 Task: Create a due date automation trigger when advanced on, 2 days before a card is due add fields without custom field "Resume" set to a number lower or equal to 1 and greater or equal to 10 at 11:00 AM.
Action: Mouse moved to (936, 283)
Screenshot: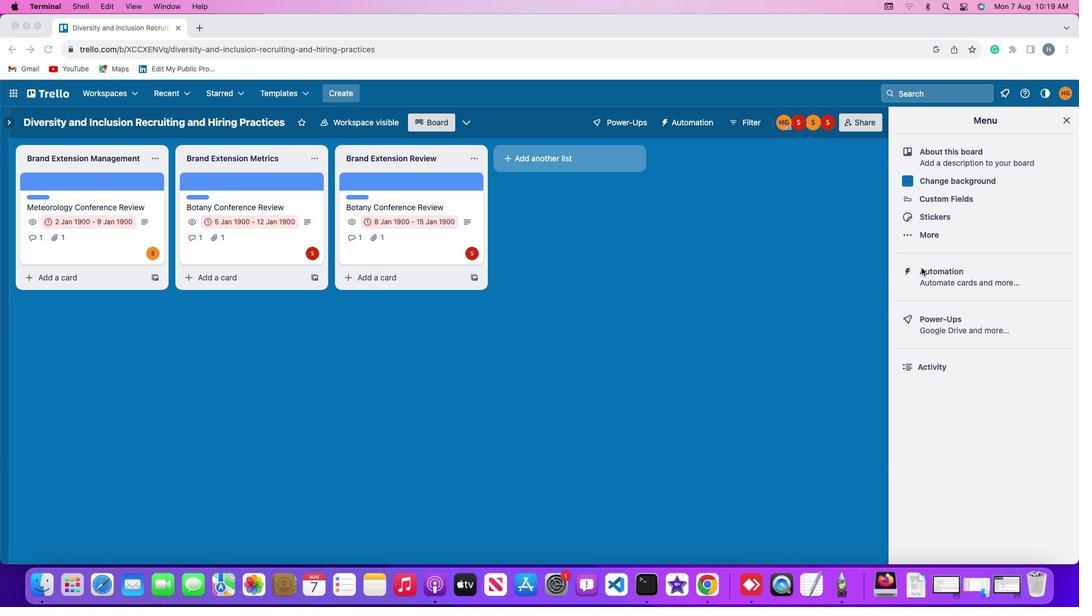 
Action: Mouse pressed left at (936, 283)
Screenshot: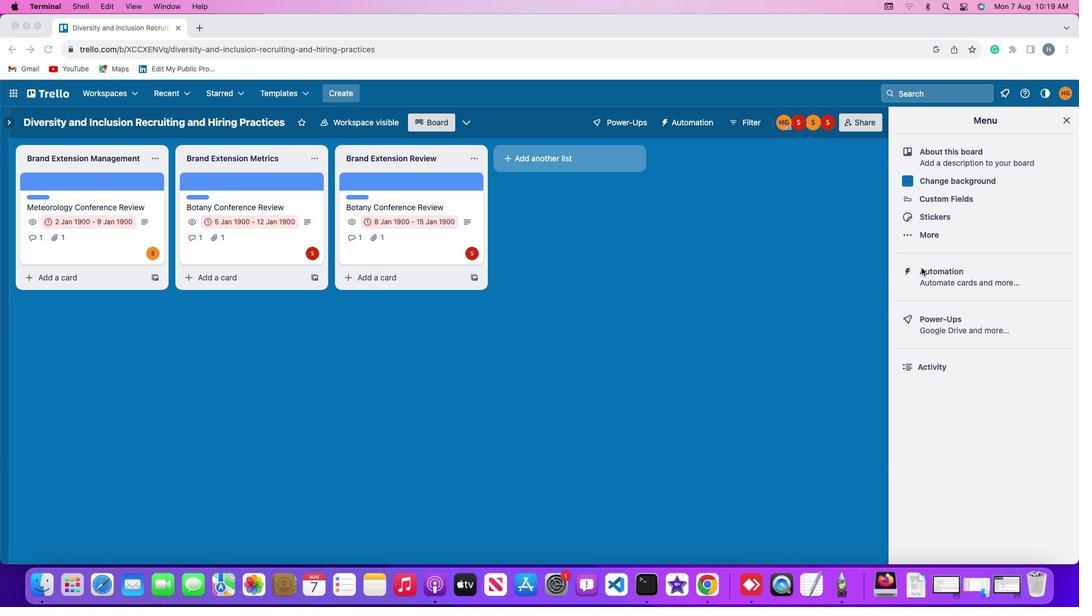 
Action: Mouse pressed left at (936, 283)
Screenshot: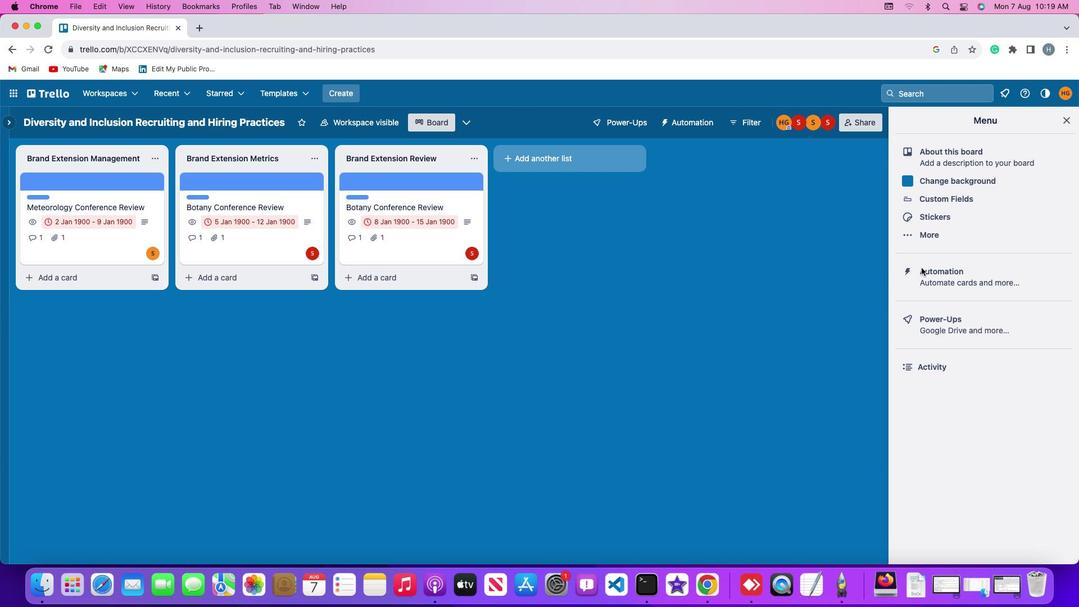 
Action: Mouse moved to (82, 283)
Screenshot: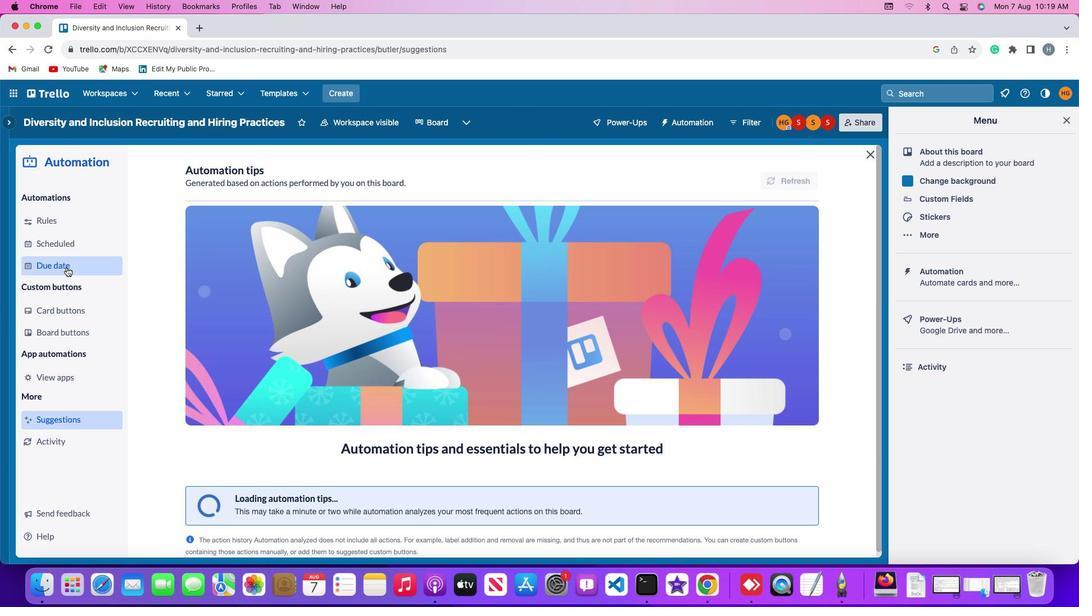 
Action: Mouse pressed left at (82, 283)
Screenshot: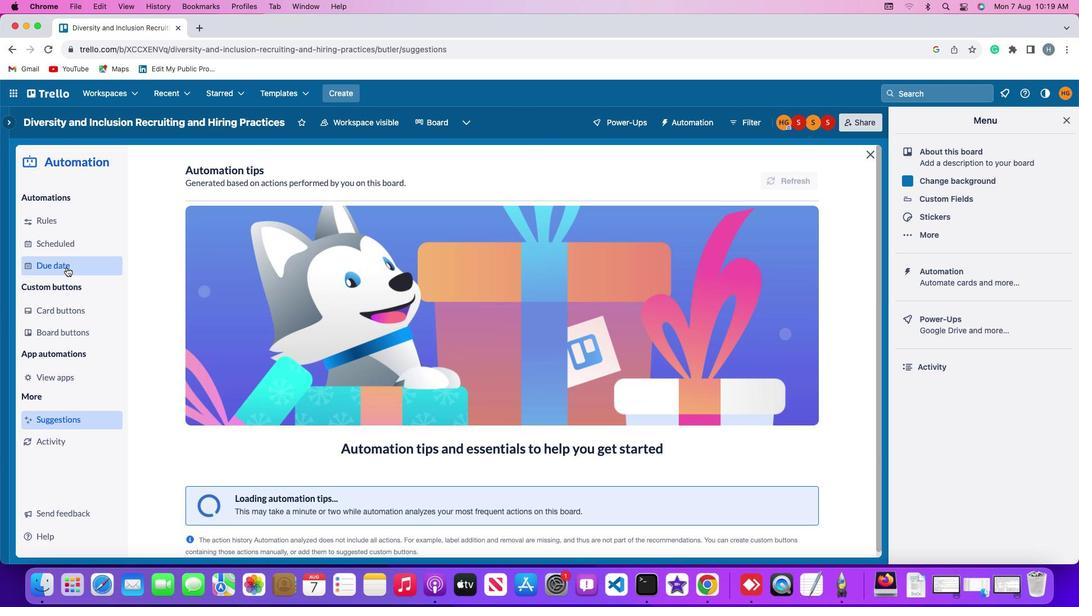
Action: Mouse moved to (767, 189)
Screenshot: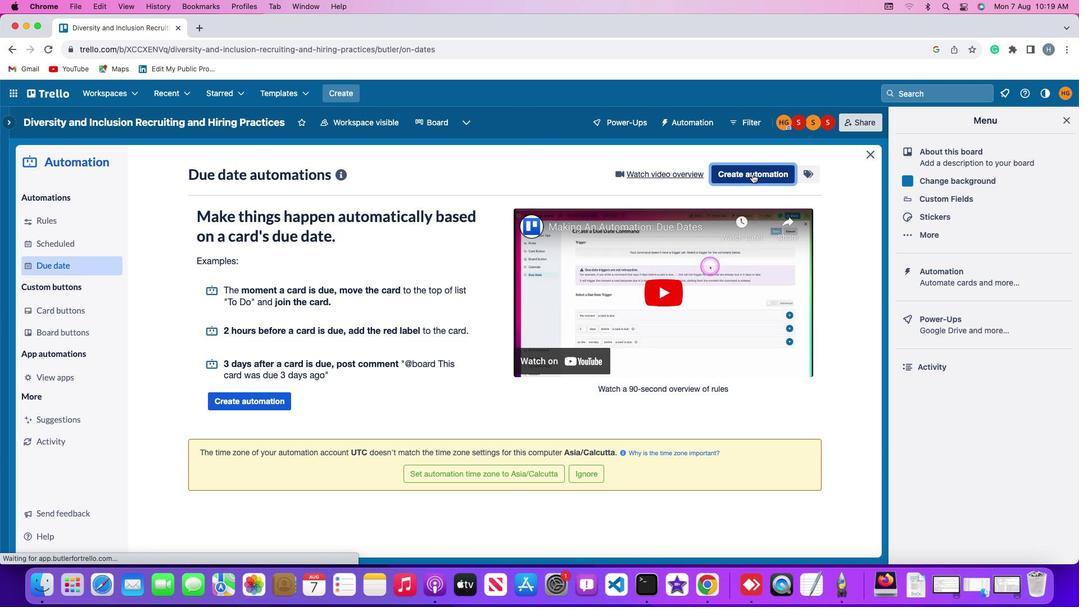 
Action: Mouse pressed left at (767, 189)
Screenshot: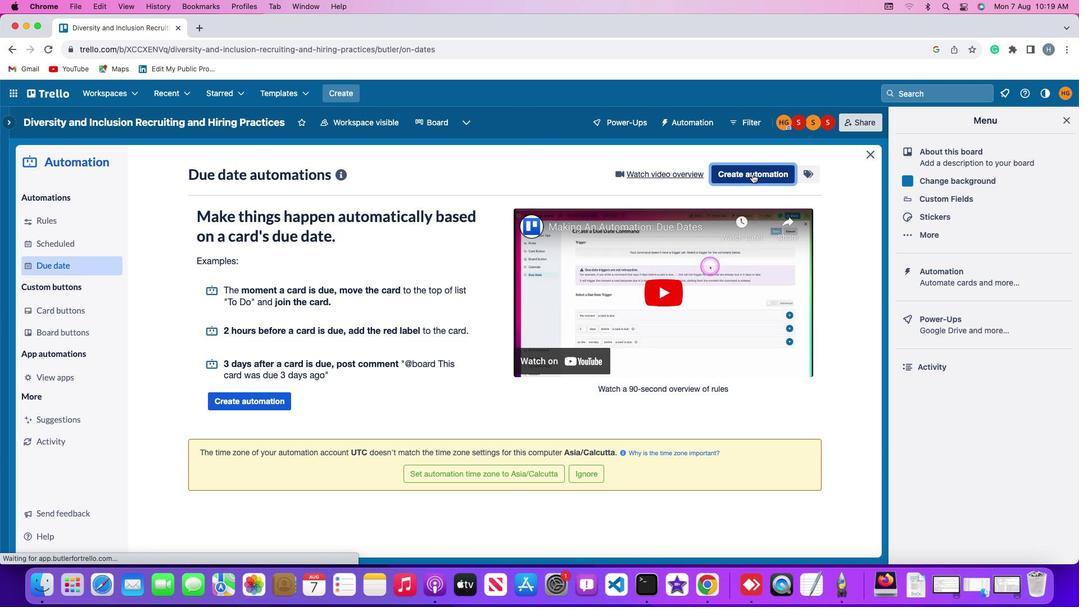 
Action: Mouse moved to (527, 299)
Screenshot: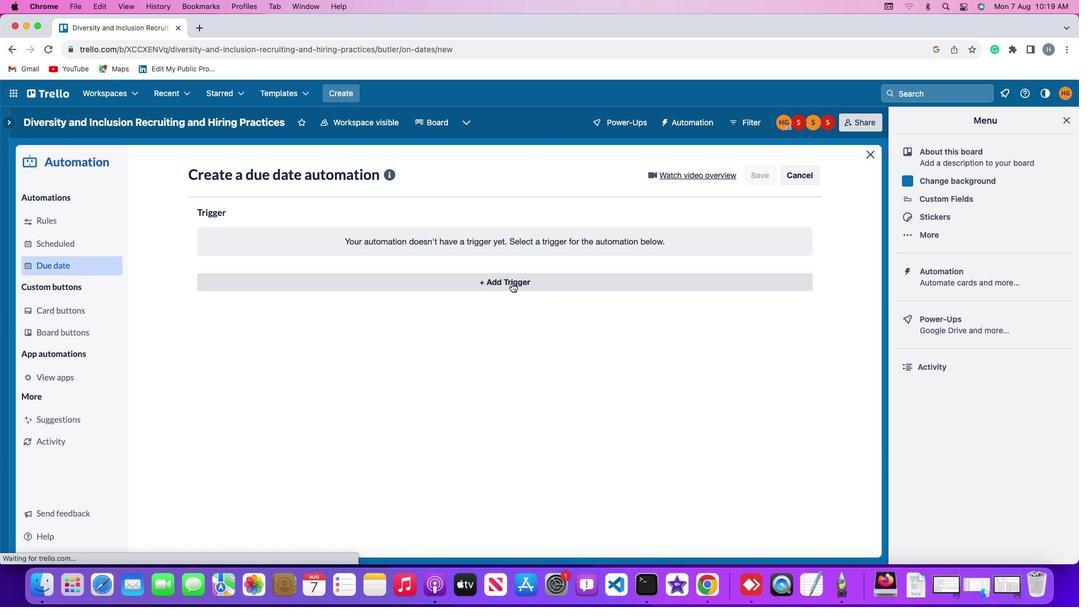 
Action: Mouse pressed left at (527, 299)
Screenshot: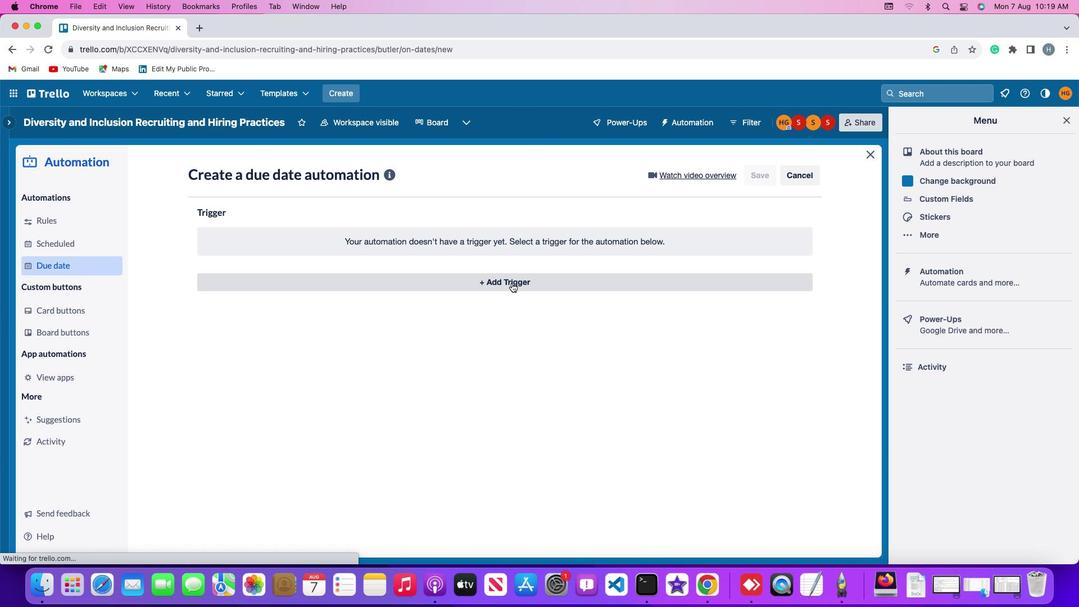 
Action: Mouse moved to (230, 468)
Screenshot: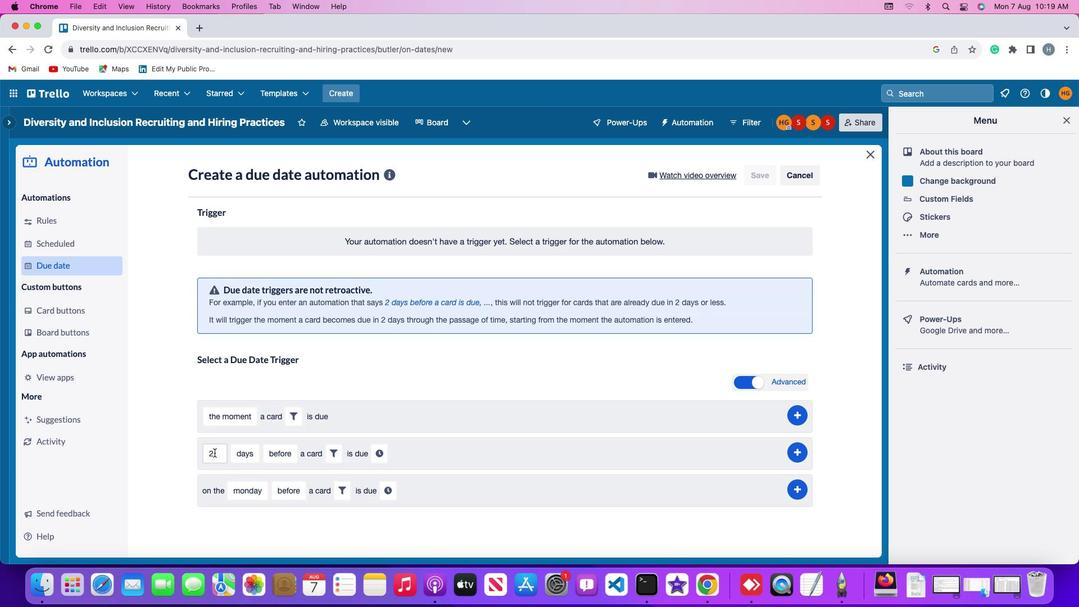 
Action: Mouse pressed left at (230, 468)
Screenshot: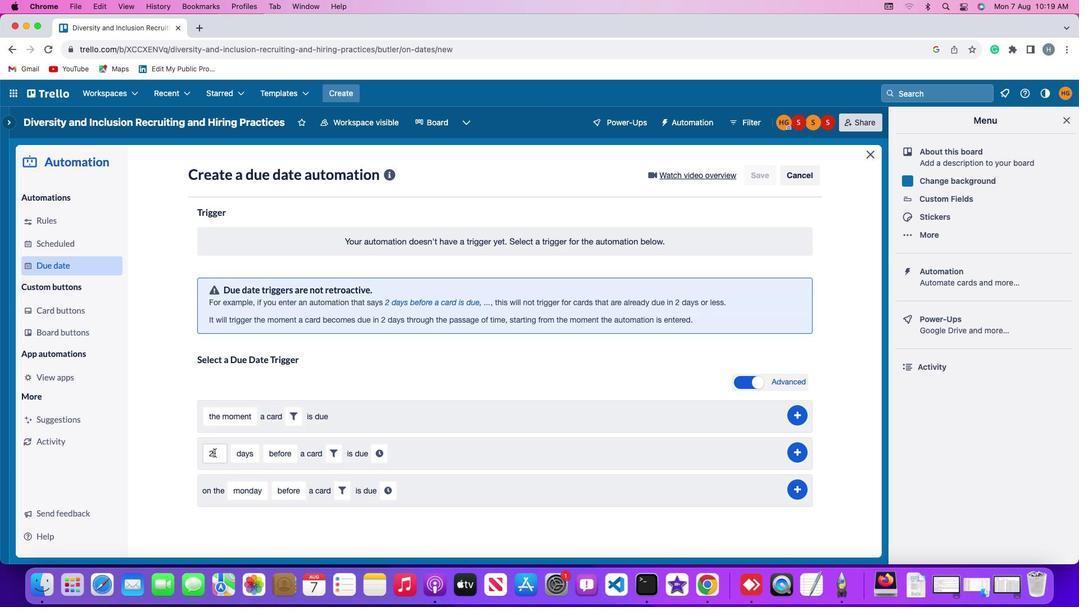 
Action: Mouse moved to (231, 468)
Screenshot: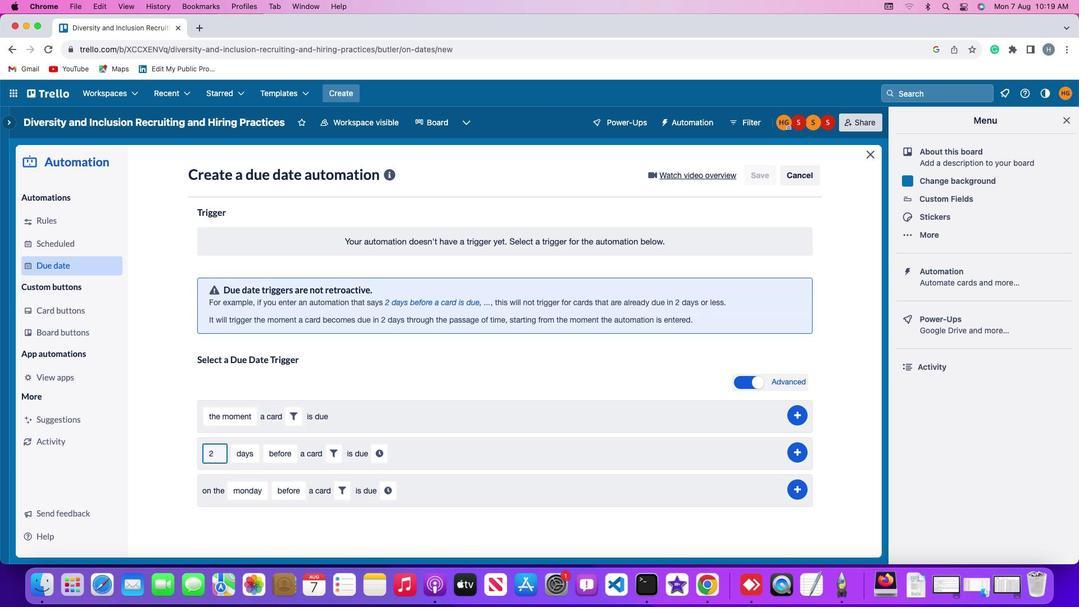 
Action: Key pressed Key.backspace'2'
Screenshot: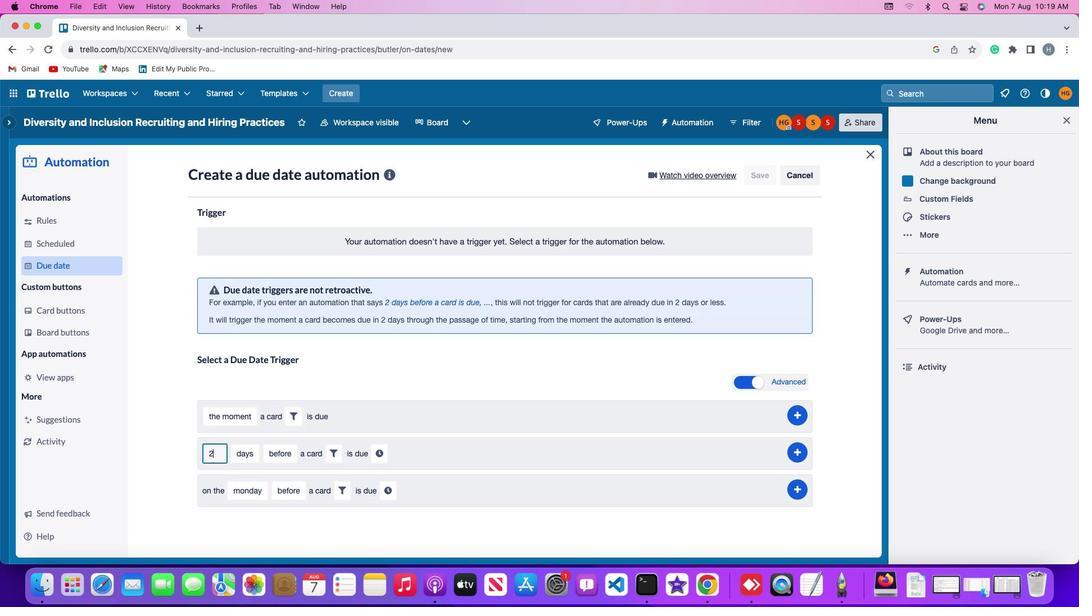 
Action: Mouse moved to (255, 469)
Screenshot: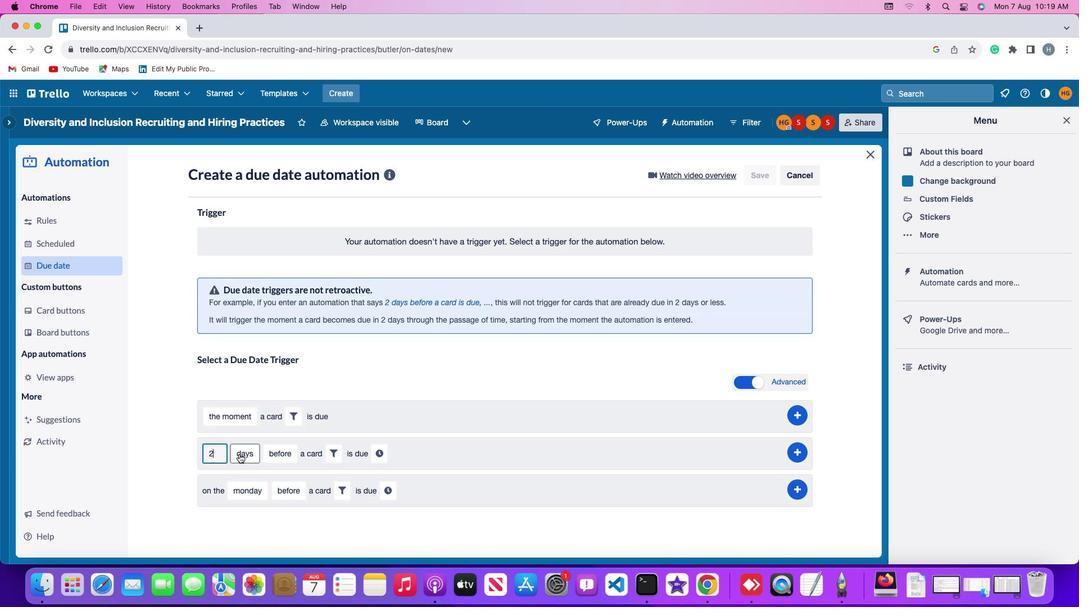 
Action: Mouse pressed left at (255, 469)
Screenshot: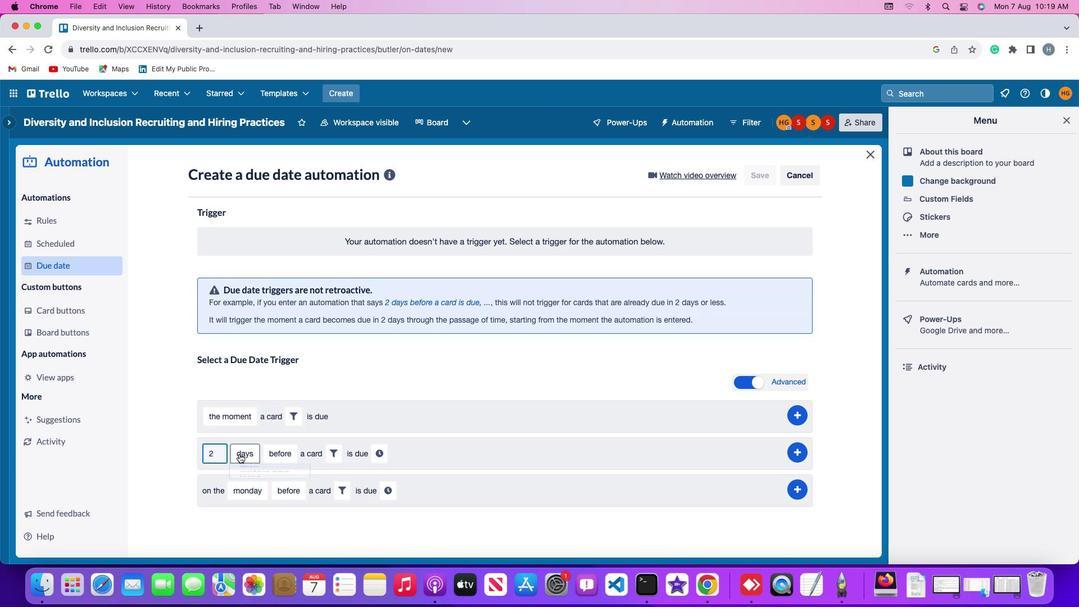 
Action: Mouse moved to (263, 487)
Screenshot: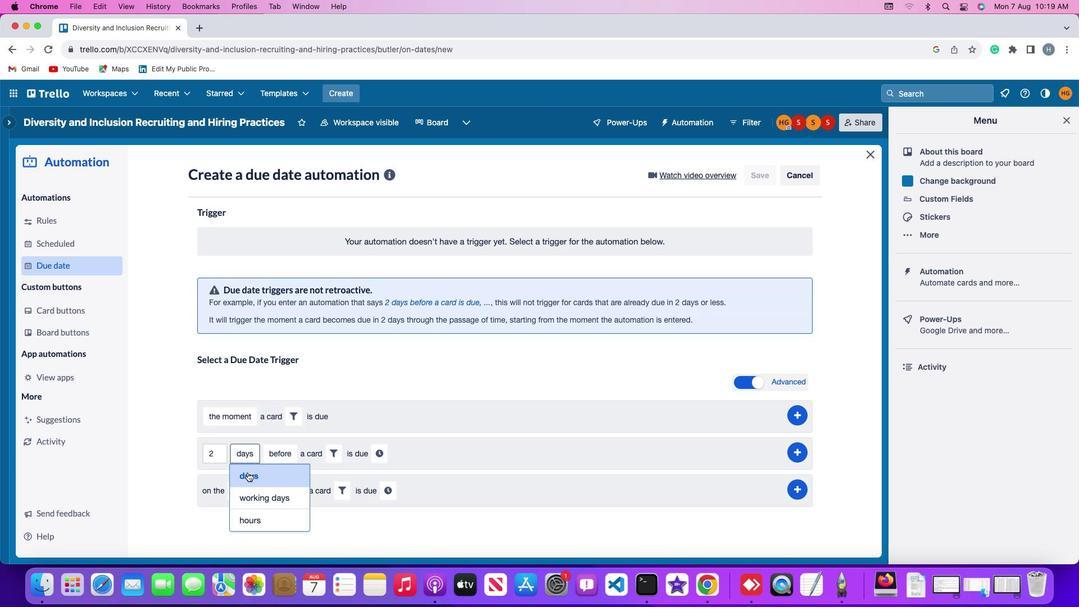 
Action: Mouse pressed left at (263, 487)
Screenshot: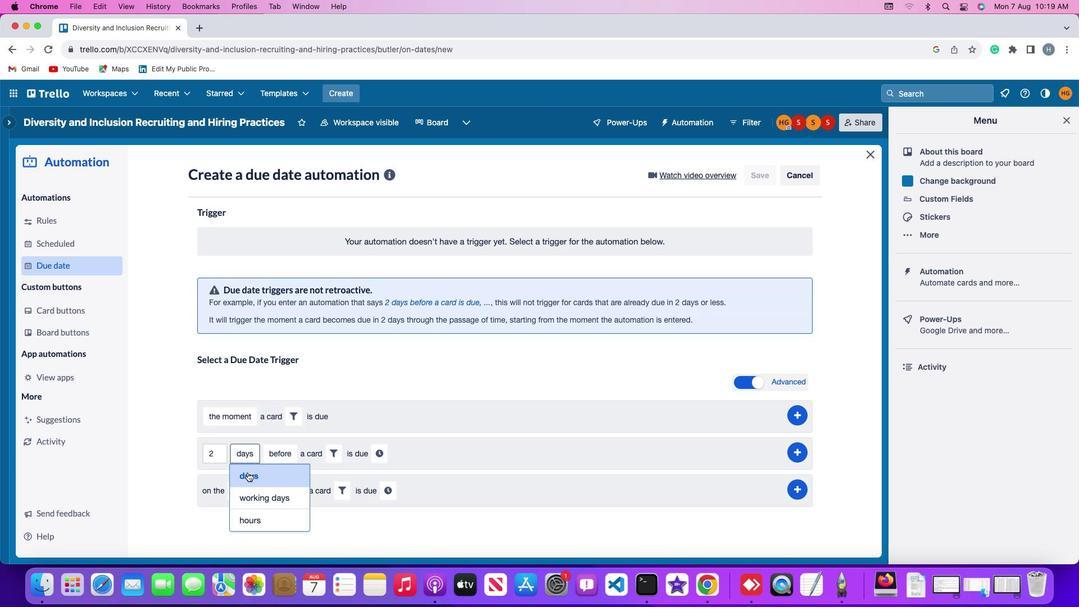 
Action: Mouse moved to (290, 471)
Screenshot: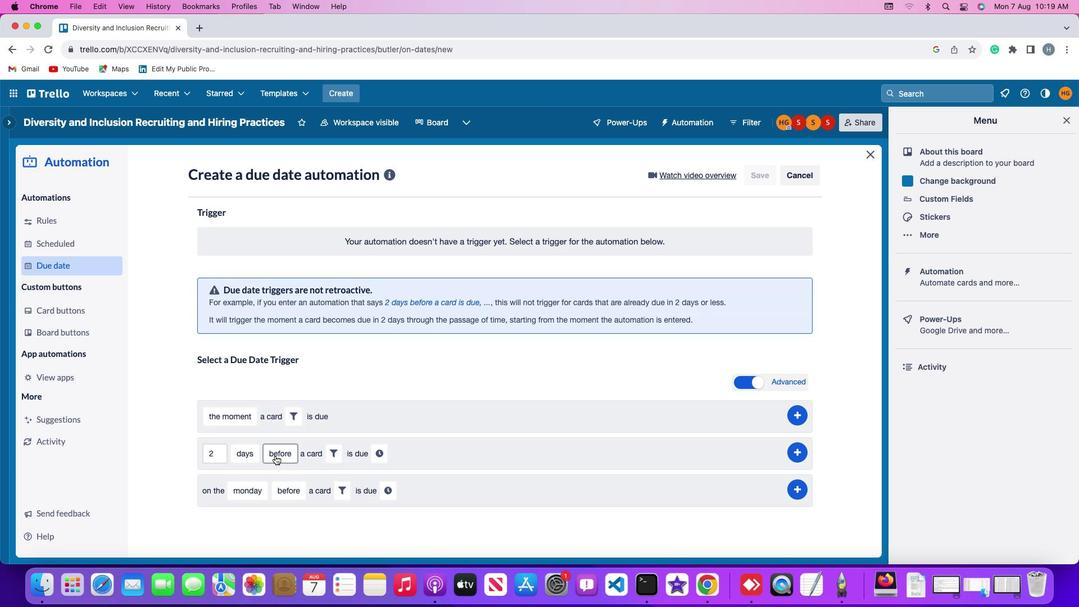 
Action: Mouse pressed left at (290, 471)
Screenshot: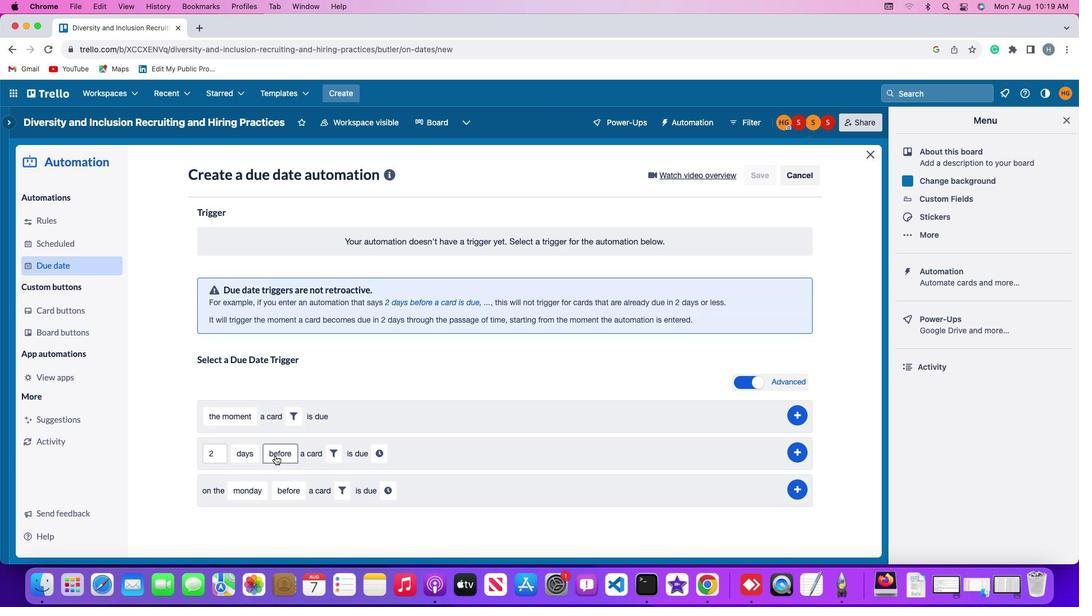 
Action: Mouse moved to (295, 487)
Screenshot: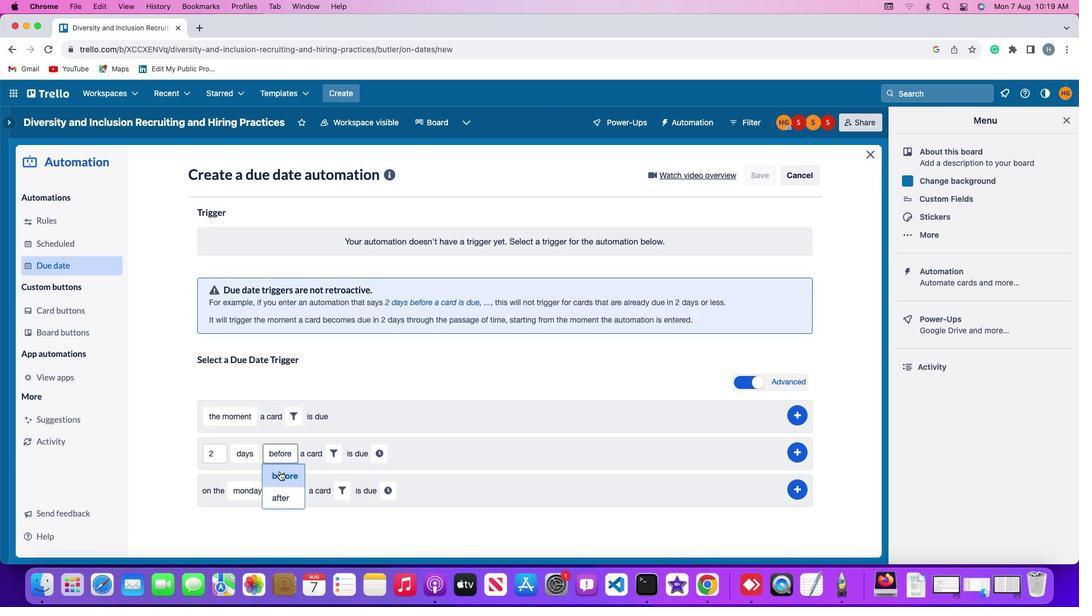 
Action: Mouse pressed left at (295, 487)
Screenshot: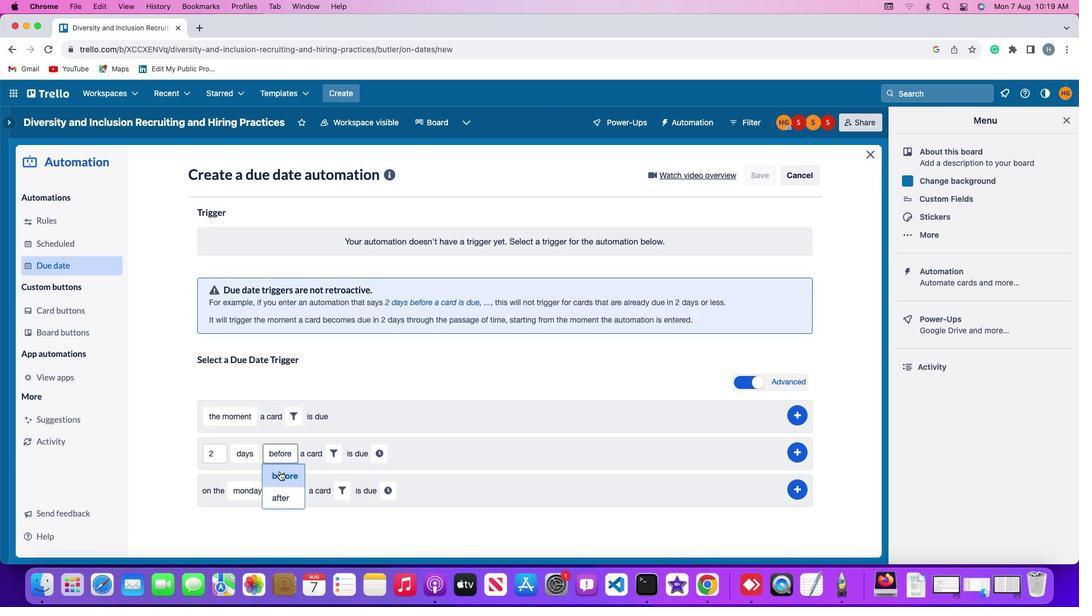 
Action: Mouse moved to (343, 472)
Screenshot: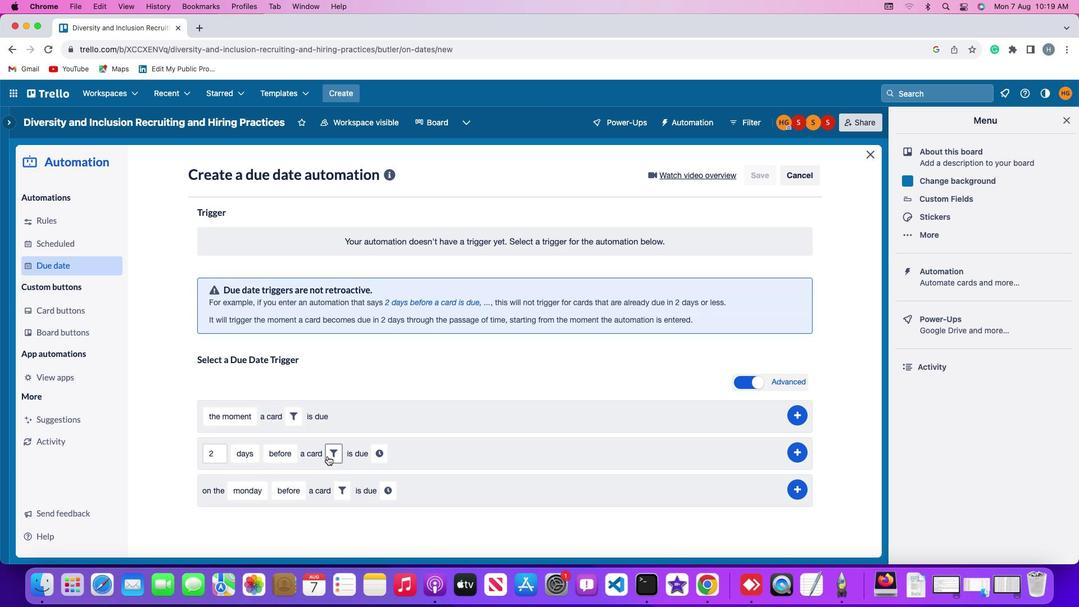 
Action: Mouse pressed left at (343, 472)
Screenshot: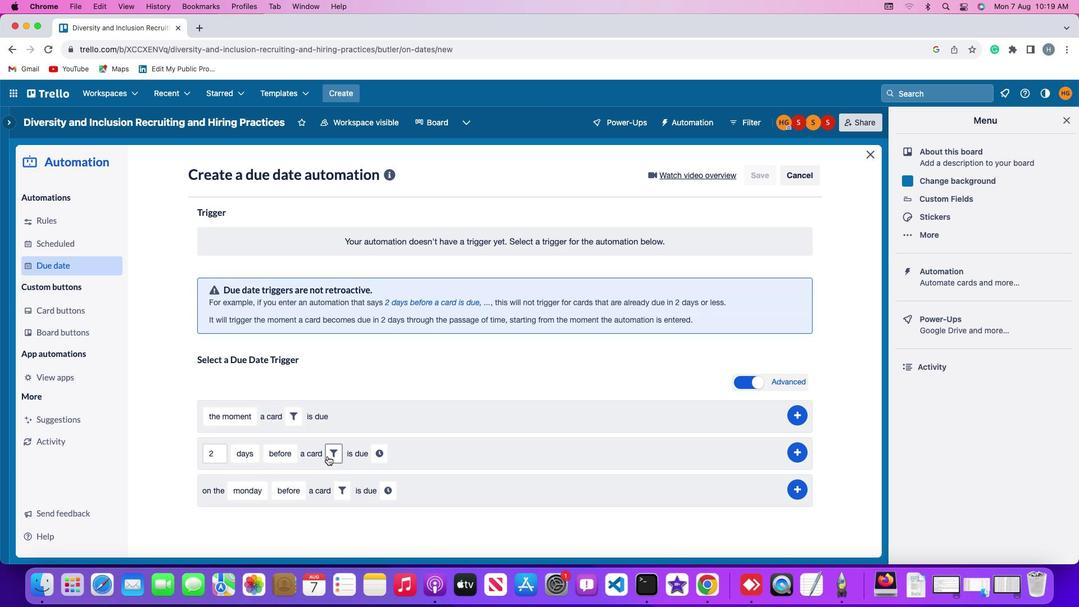 
Action: Mouse moved to (533, 503)
Screenshot: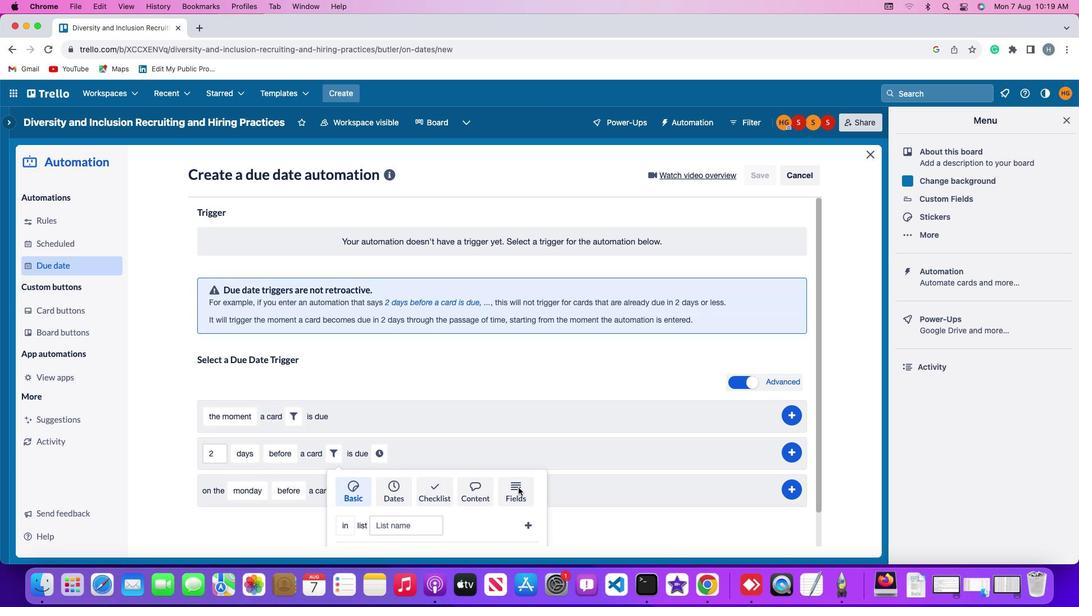 
Action: Mouse pressed left at (533, 503)
Screenshot: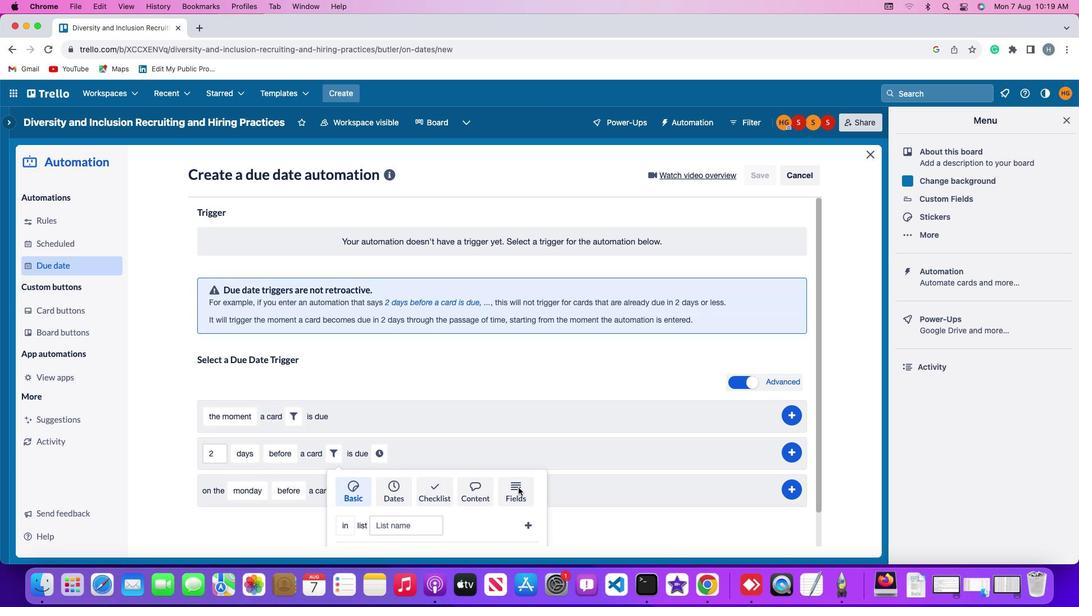 
Action: Mouse moved to (429, 513)
Screenshot: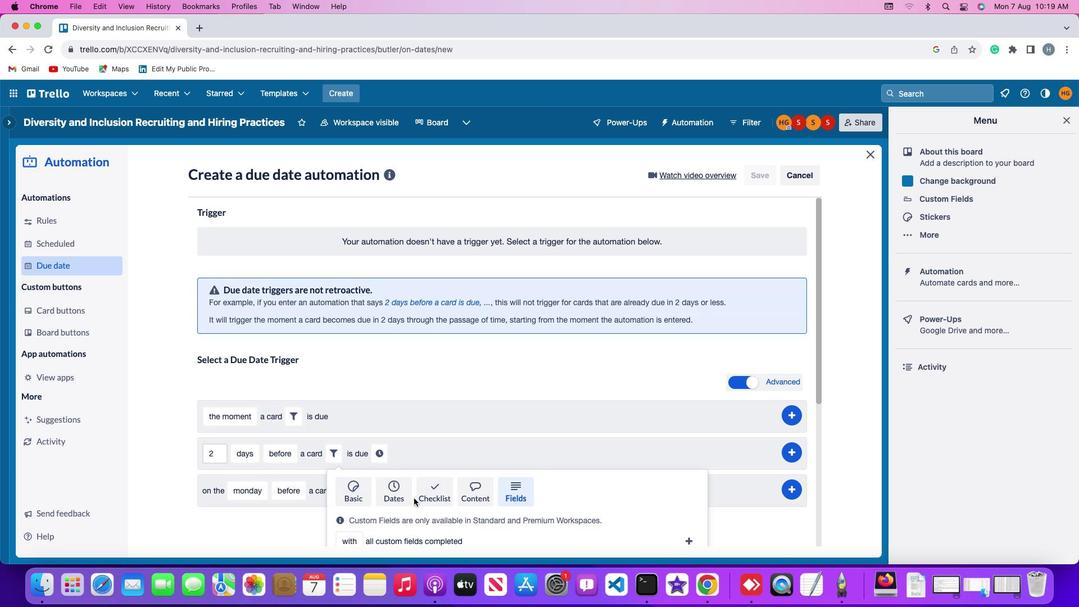 
Action: Mouse scrolled (429, 513) with delta (15, 15)
Screenshot: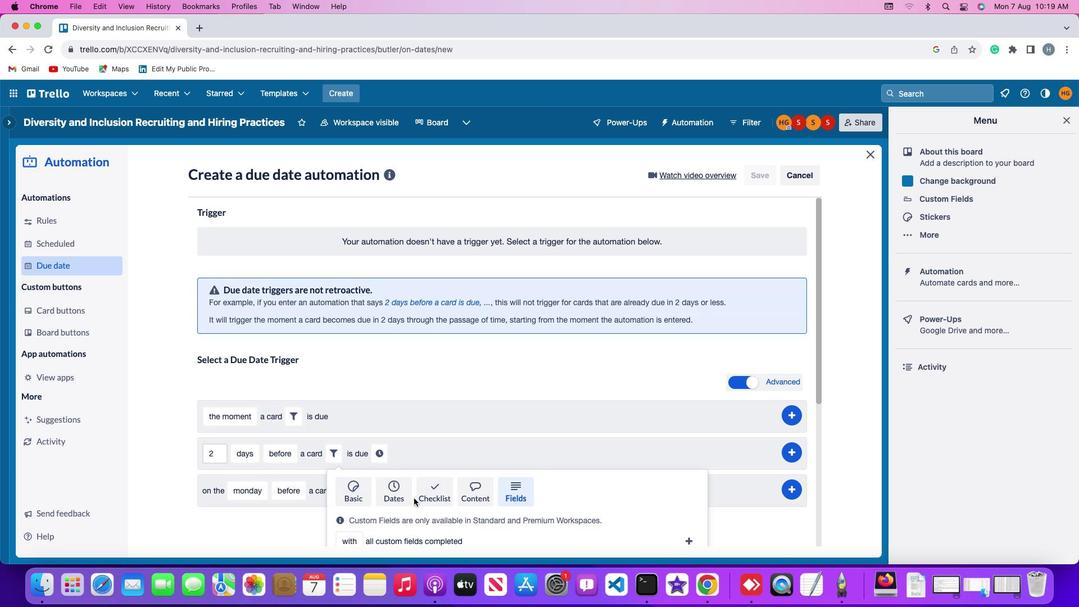 
Action: Mouse scrolled (429, 513) with delta (15, 15)
Screenshot: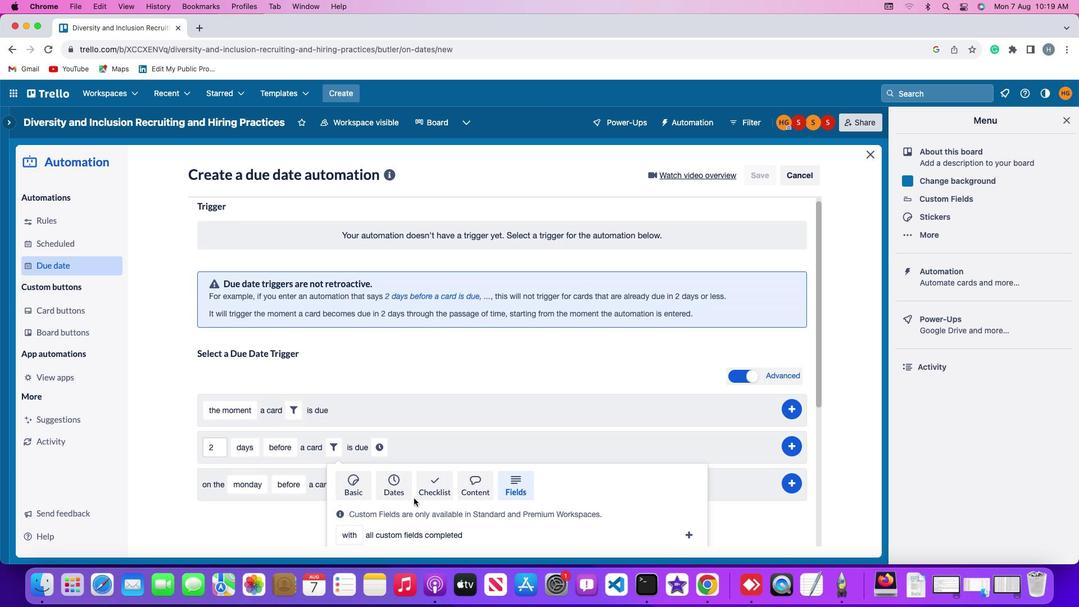 
Action: Mouse scrolled (429, 513) with delta (15, 13)
Screenshot: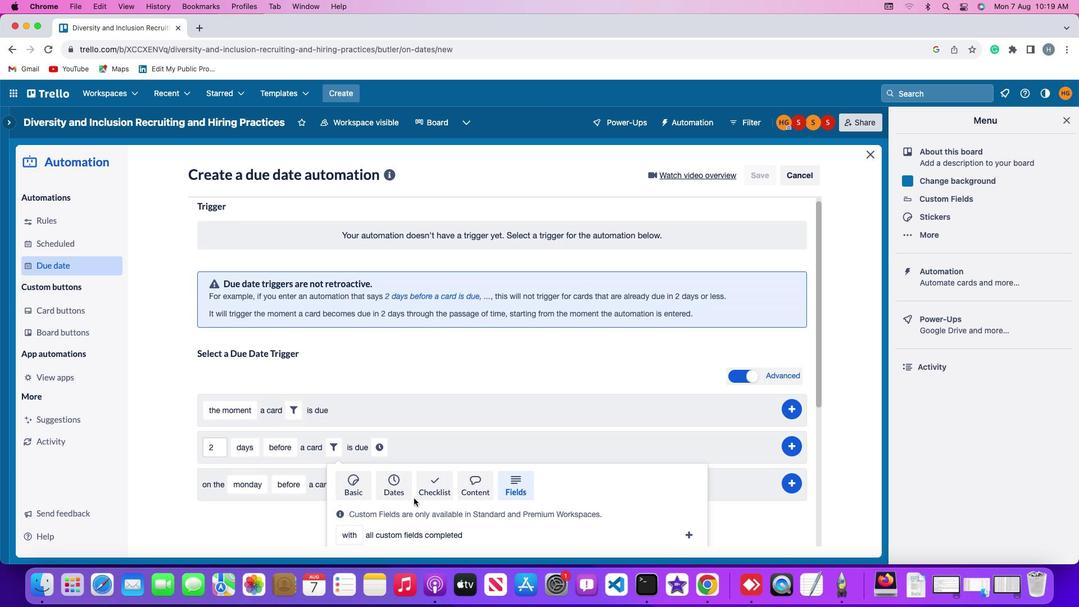 
Action: Mouse scrolled (429, 513) with delta (15, 12)
Screenshot: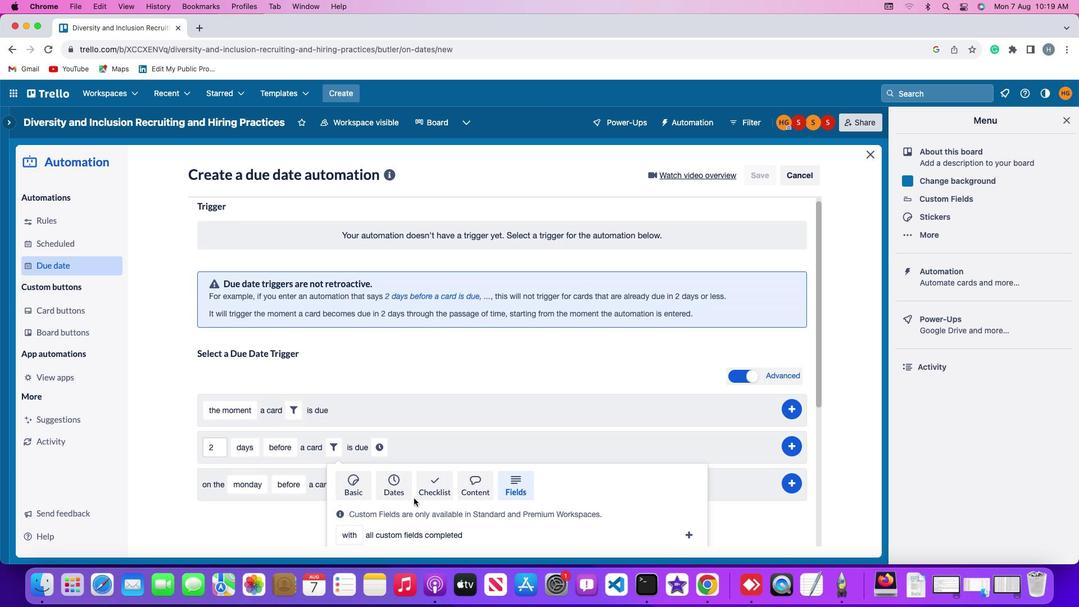 
Action: Mouse scrolled (429, 513) with delta (15, 12)
Screenshot: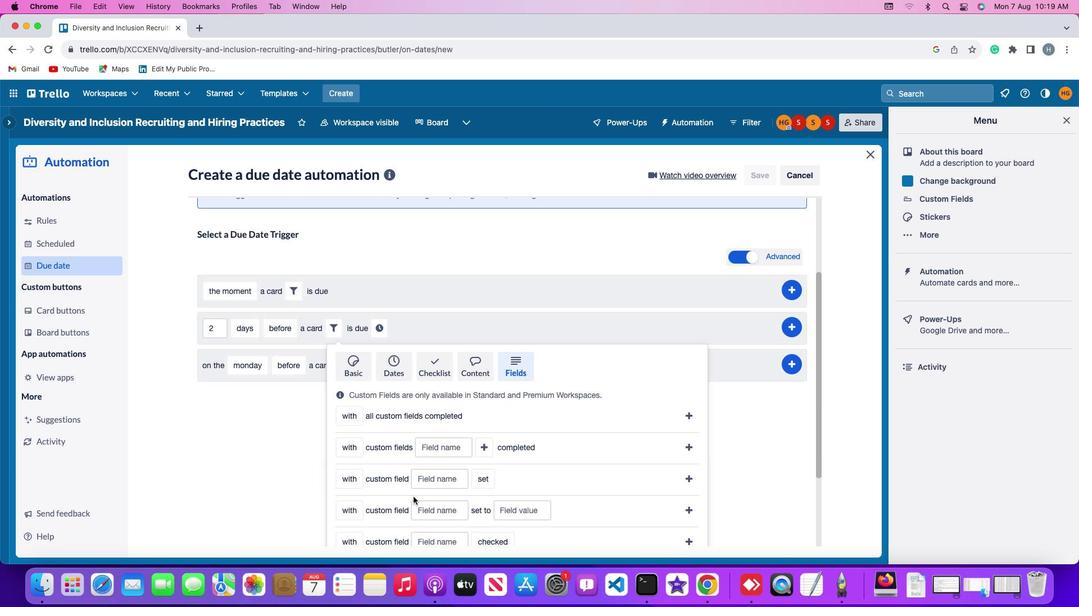 
Action: Mouse scrolled (429, 513) with delta (15, 11)
Screenshot: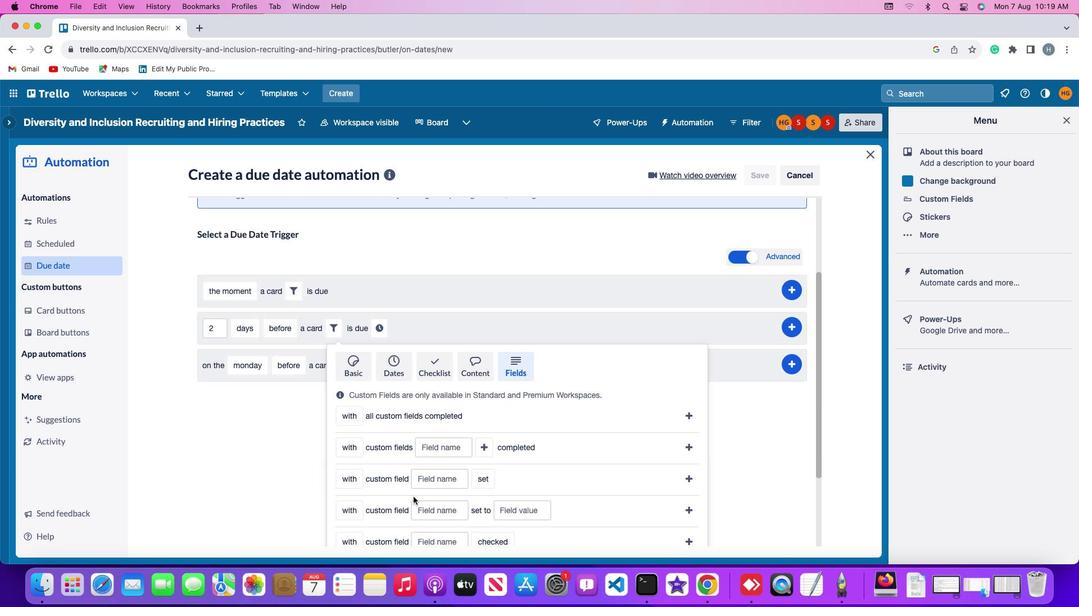 
Action: Mouse scrolled (429, 513) with delta (15, 11)
Screenshot: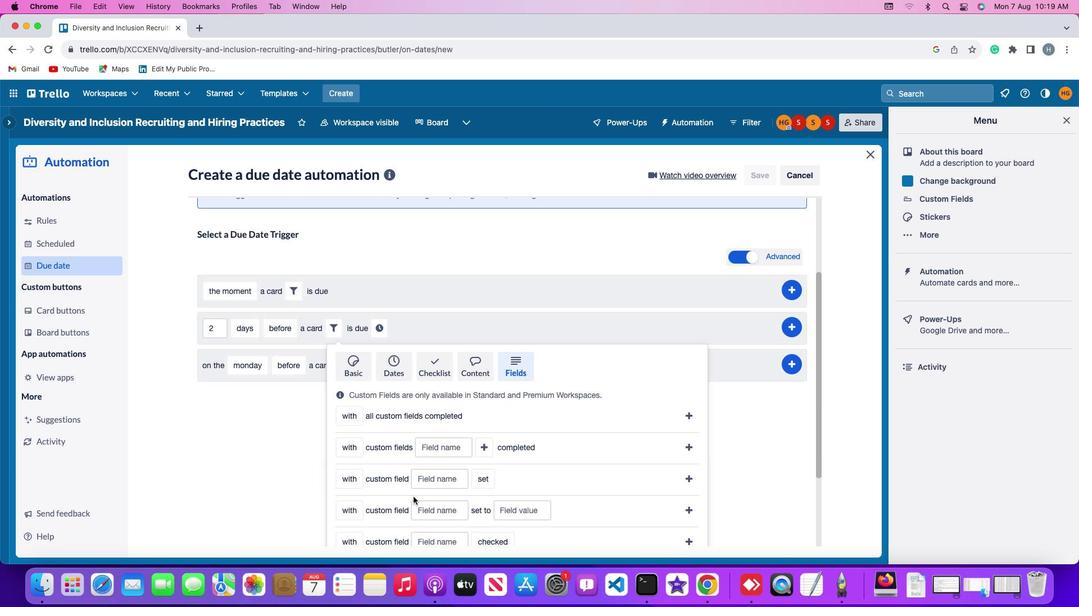 
Action: Mouse moved to (365, 480)
Screenshot: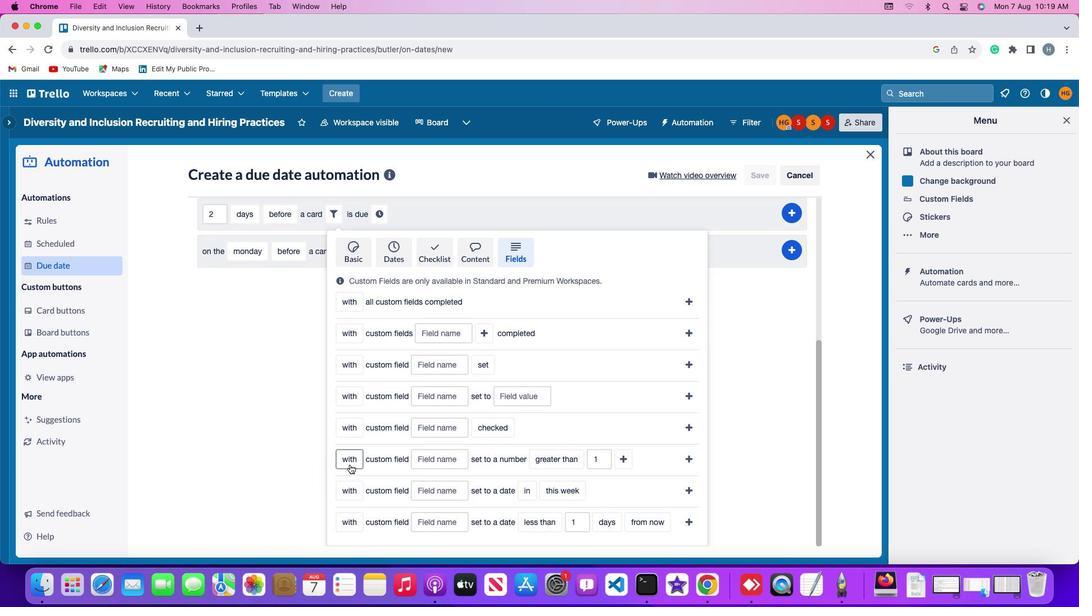 
Action: Mouse pressed left at (365, 480)
Screenshot: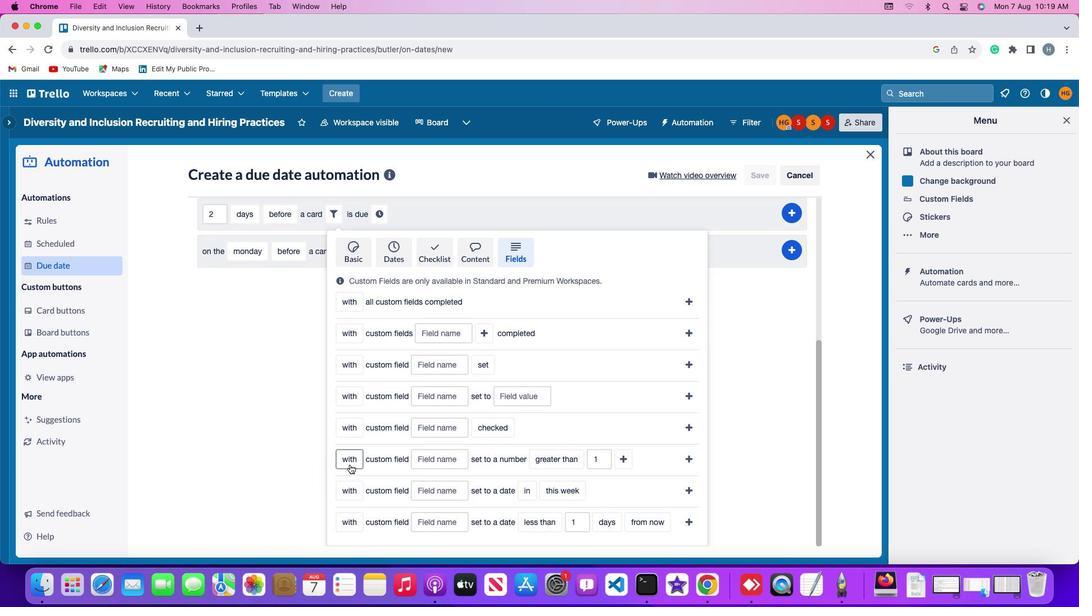 
Action: Mouse moved to (367, 518)
Screenshot: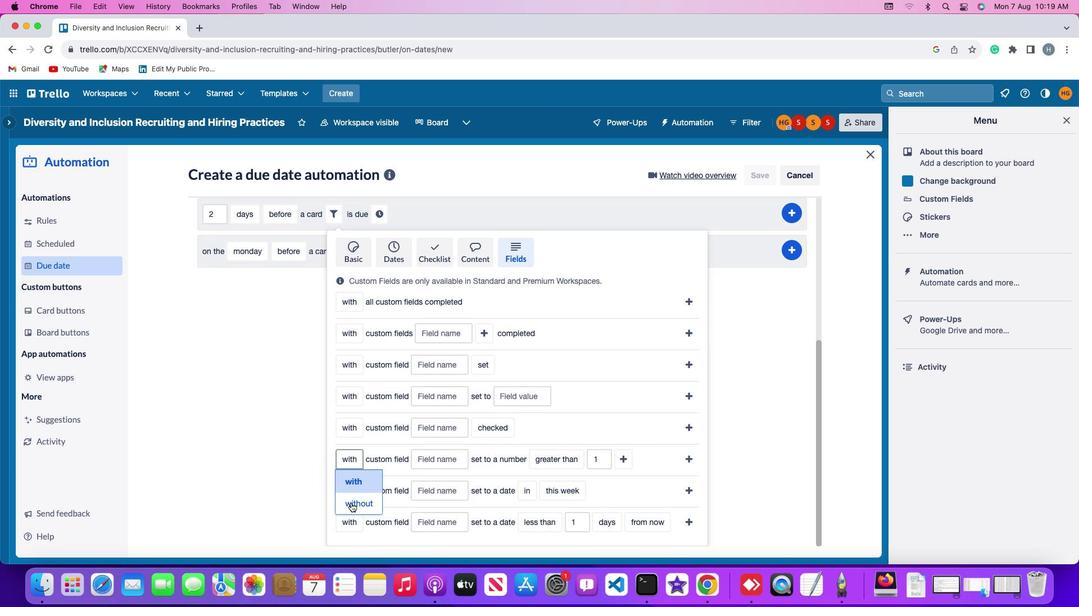 
Action: Mouse pressed left at (367, 518)
Screenshot: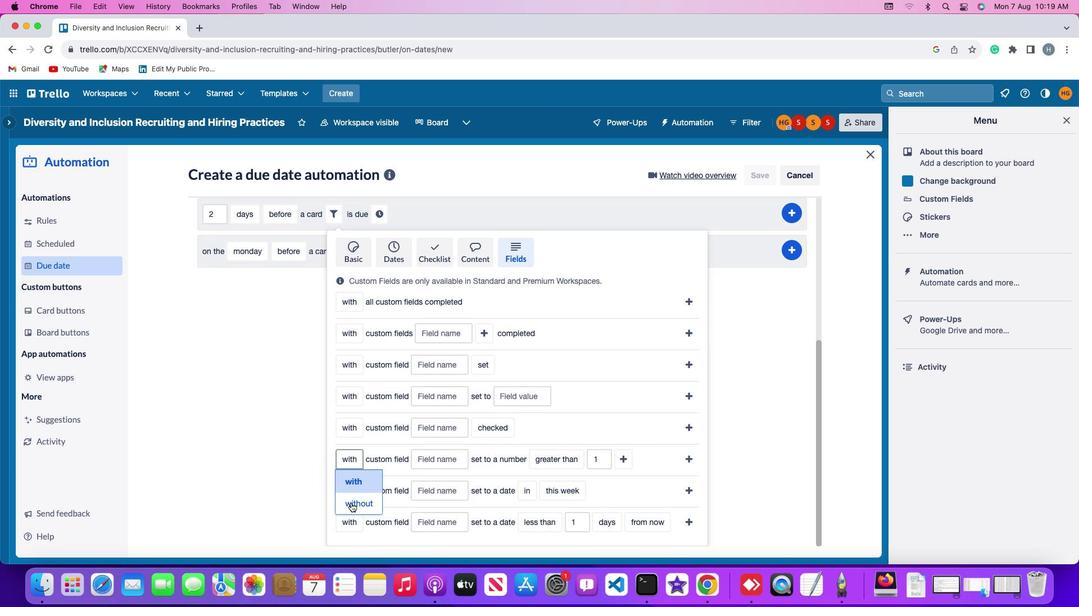 
Action: Mouse moved to (467, 475)
Screenshot: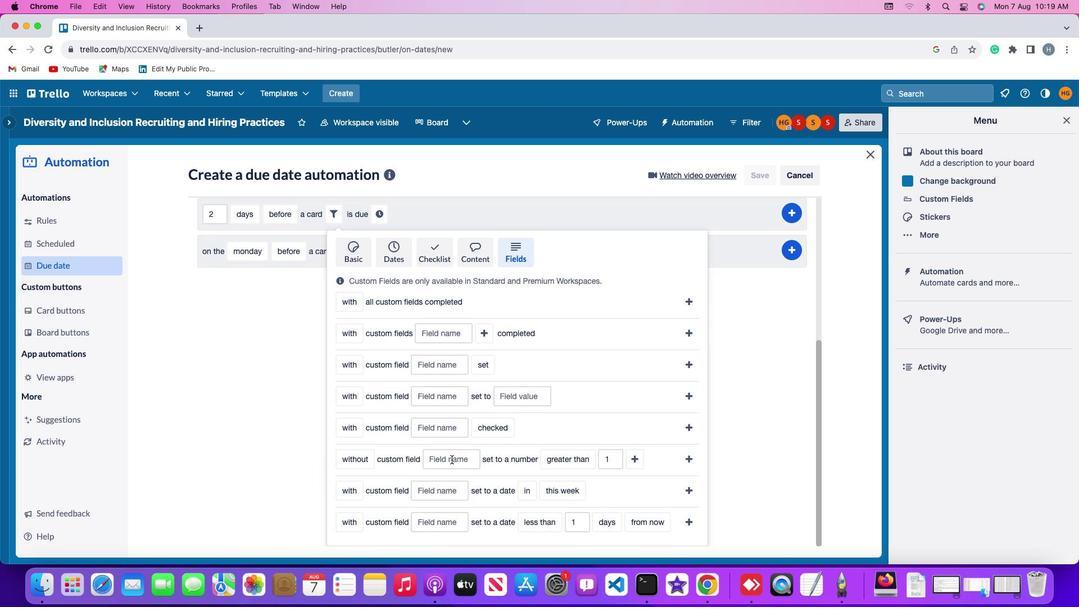 
Action: Mouse pressed left at (467, 475)
Screenshot: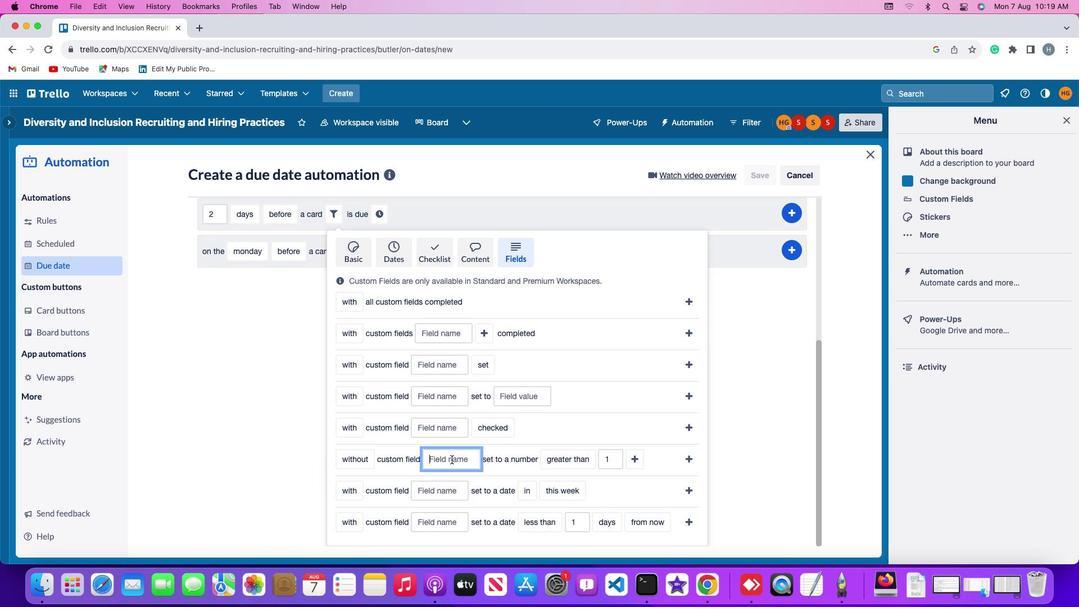 
Action: Mouse moved to (468, 475)
Screenshot: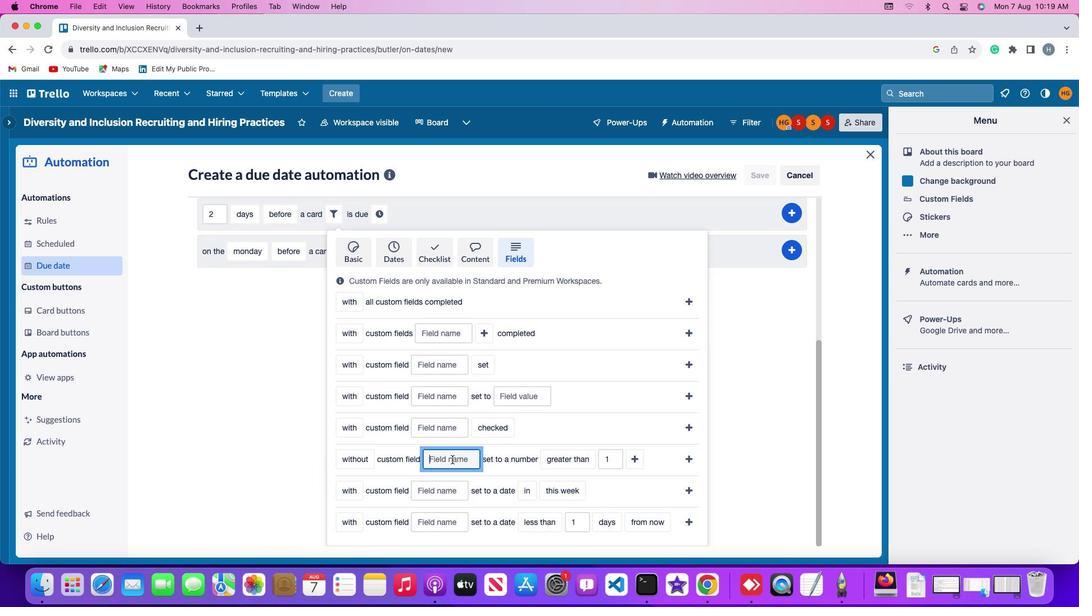 
Action: Key pressed Key.shift'R''e''s''u''m''e'
Screenshot: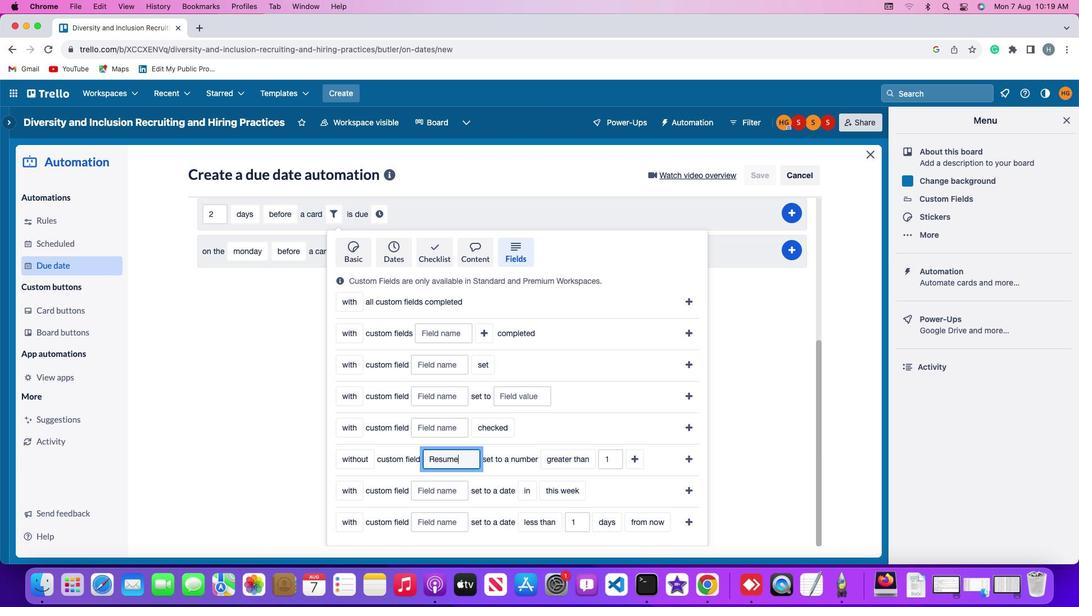 
Action: Mouse moved to (588, 472)
Screenshot: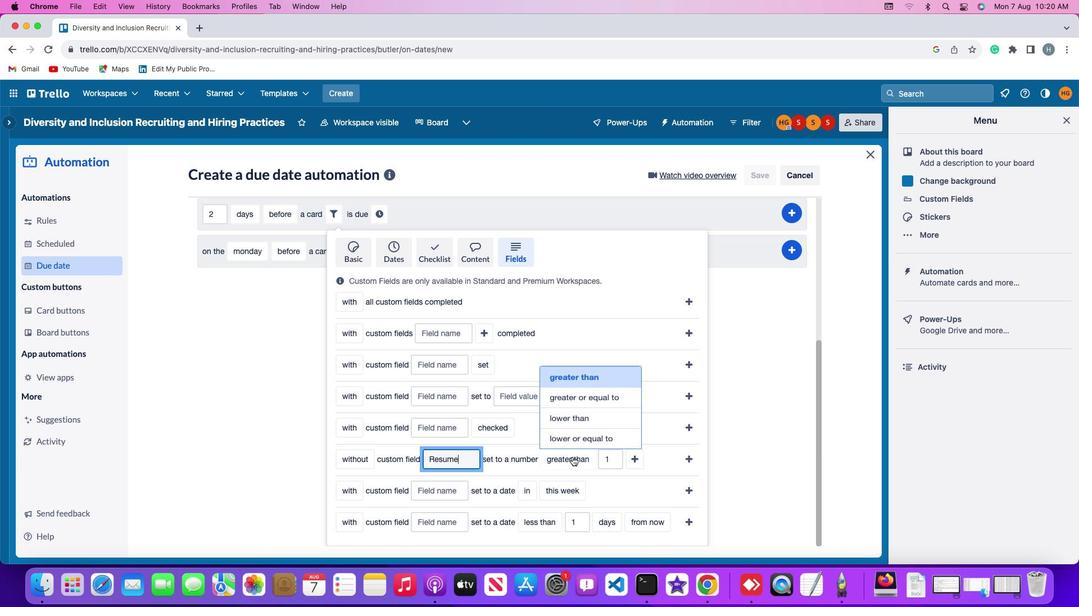 
Action: Mouse pressed left at (588, 472)
Screenshot: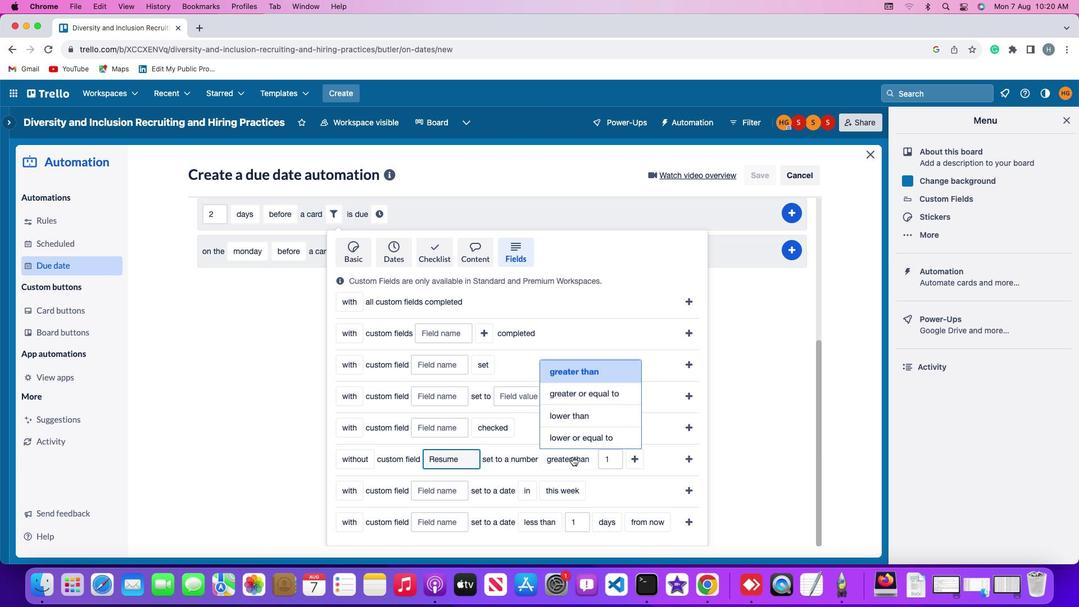 
Action: Mouse moved to (590, 453)
Screenshot: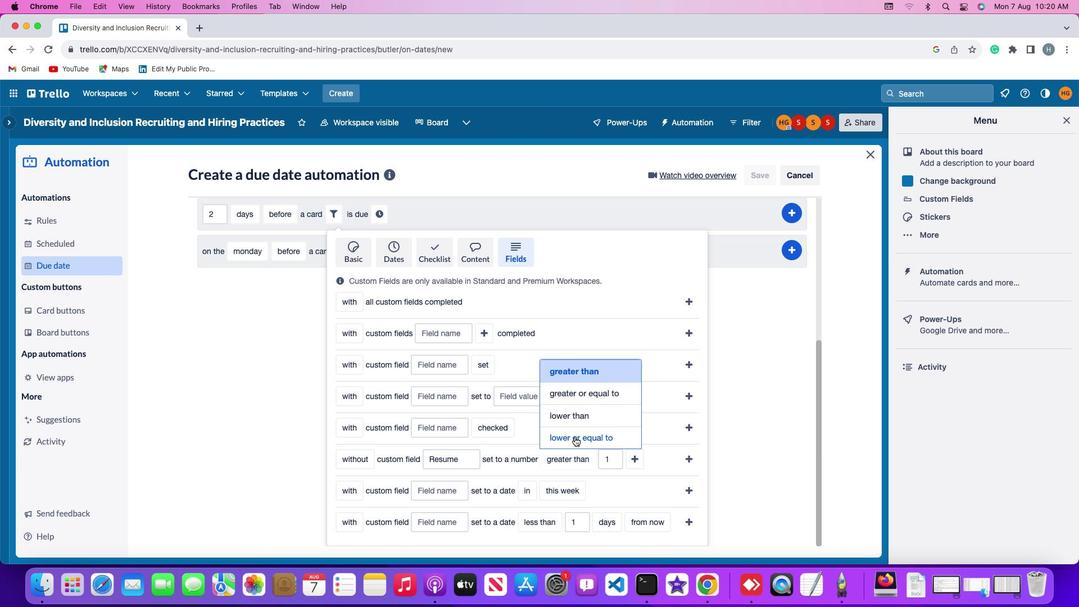 
Action: Mouse pressed left at (590, 453)
Screenshot: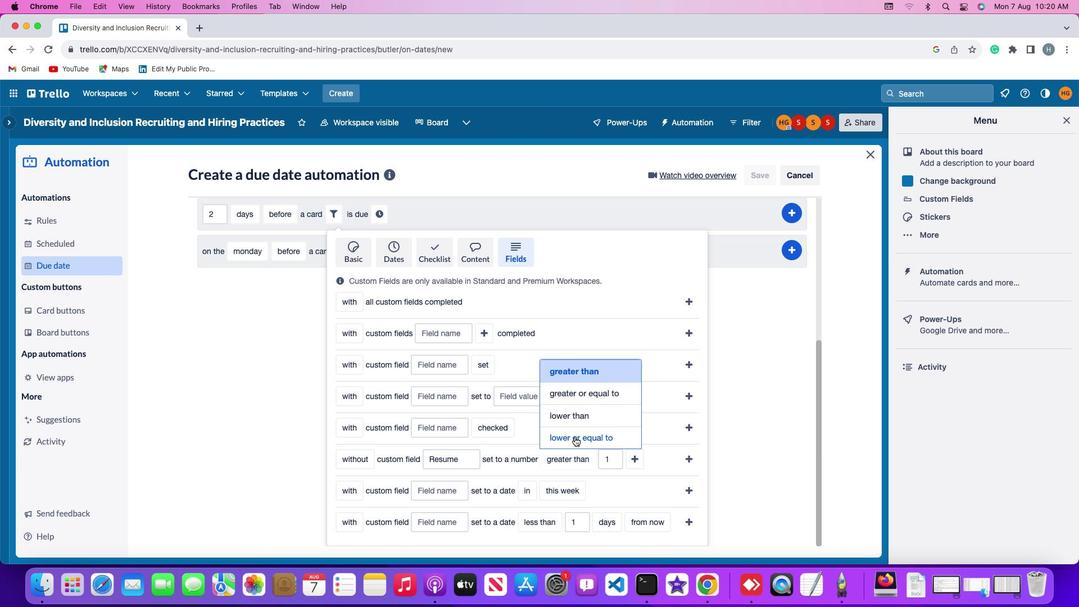 
Action: Mouse moved to (648, 472)
Screenshot: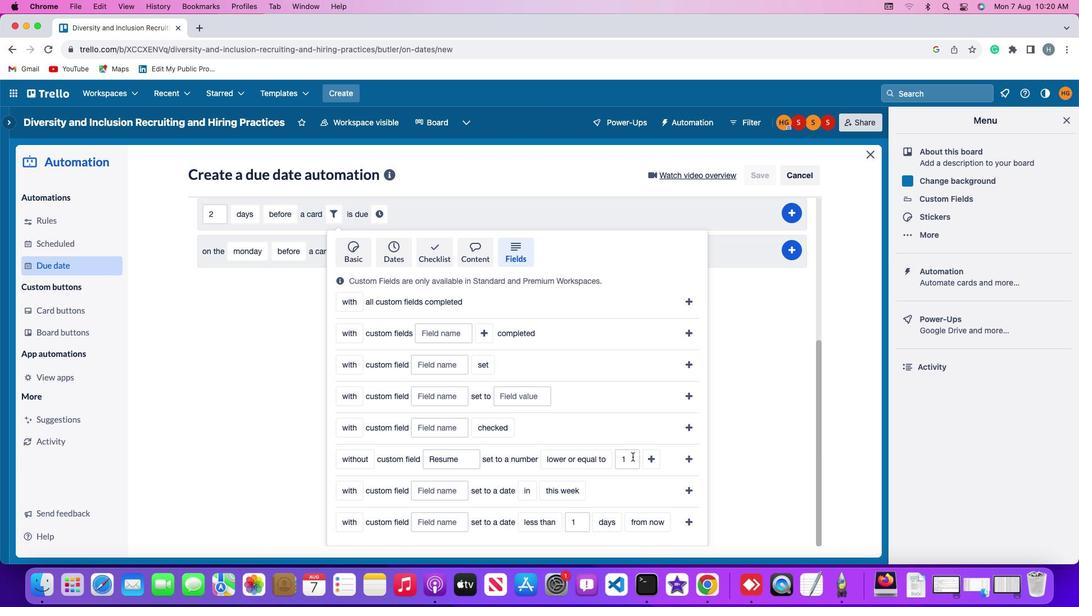 
Action: Mouse pressed left at (648, 472)
Screenshot: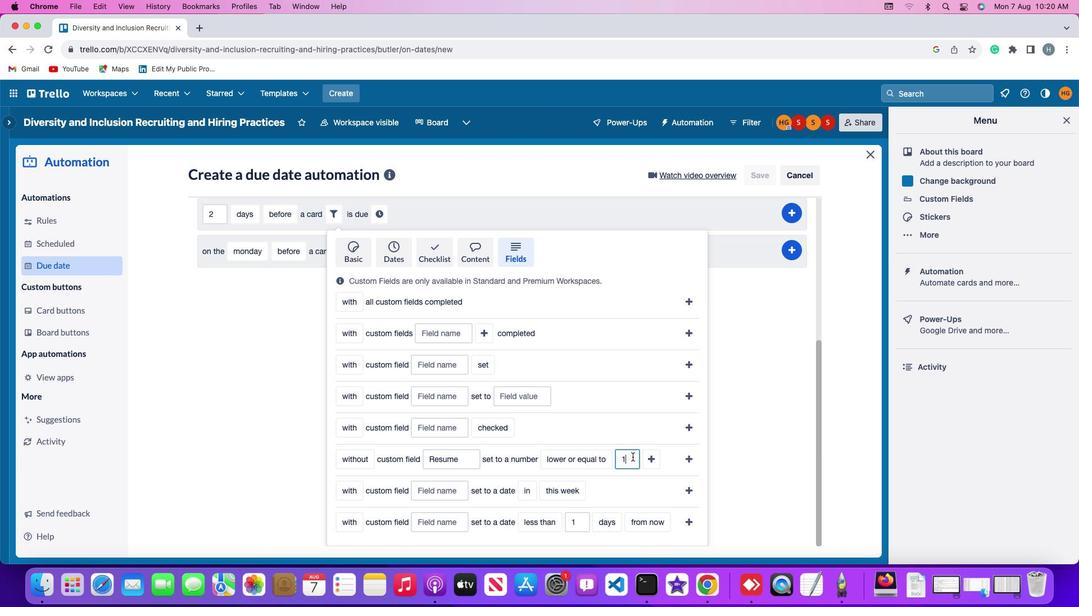 
Action: Mouse moved to (649, 472)
Screenshot: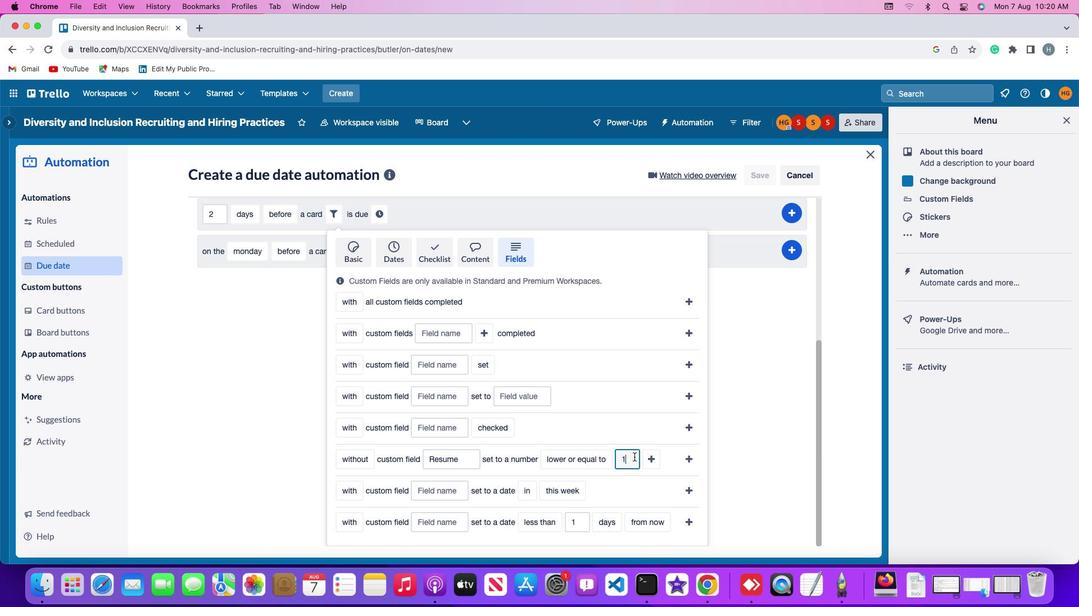 
Action: Key pressed Key.backspace'1'
Screenshot: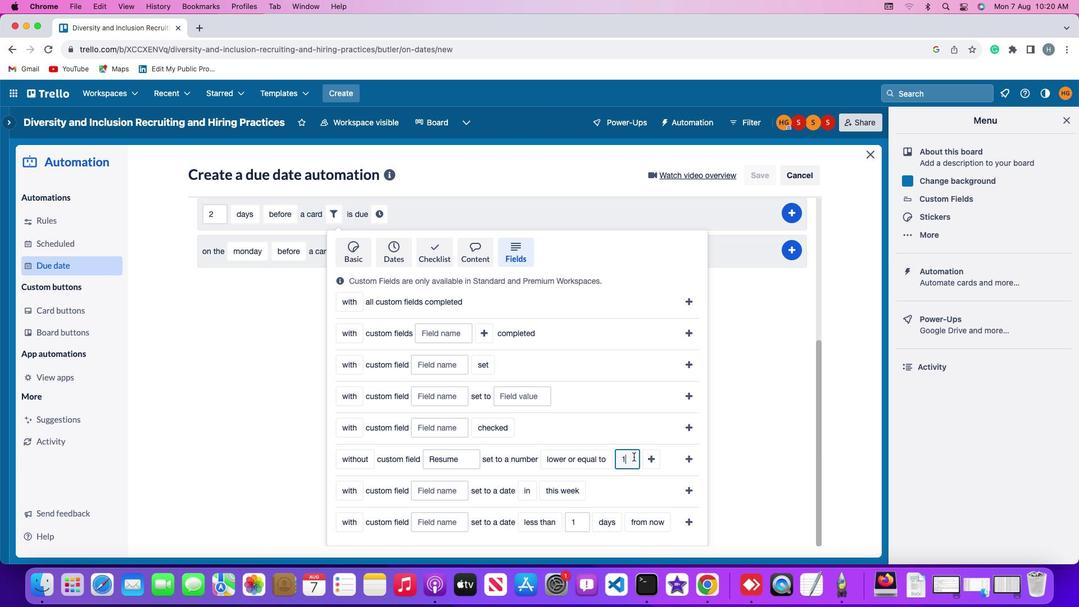 
Action: Mouse moved to (666, 477)
Screenshot: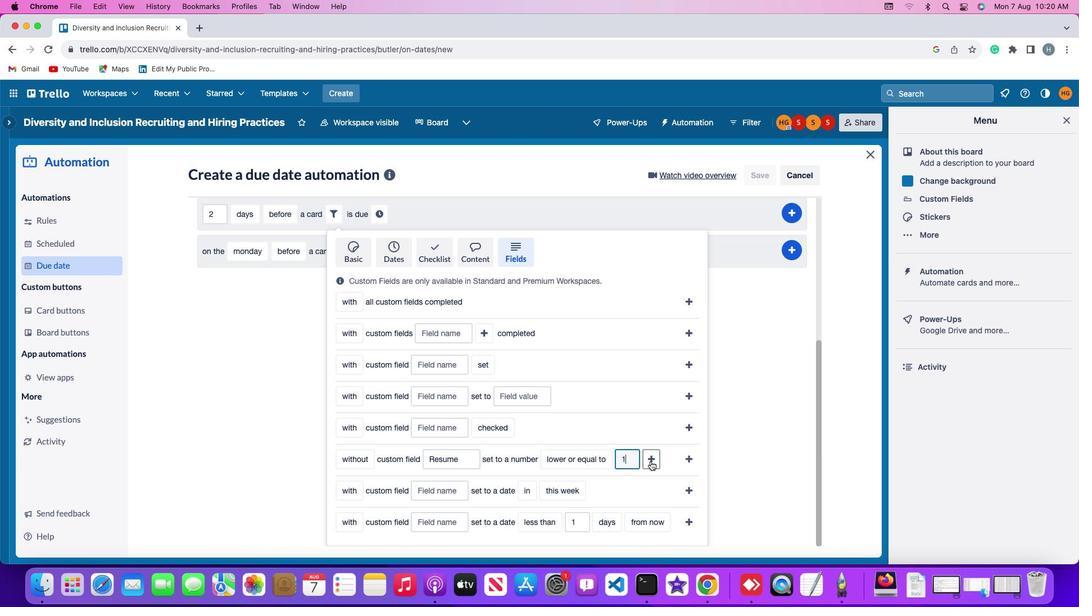 
Action: Mouse pressed left at (666, 477)
Screenshot: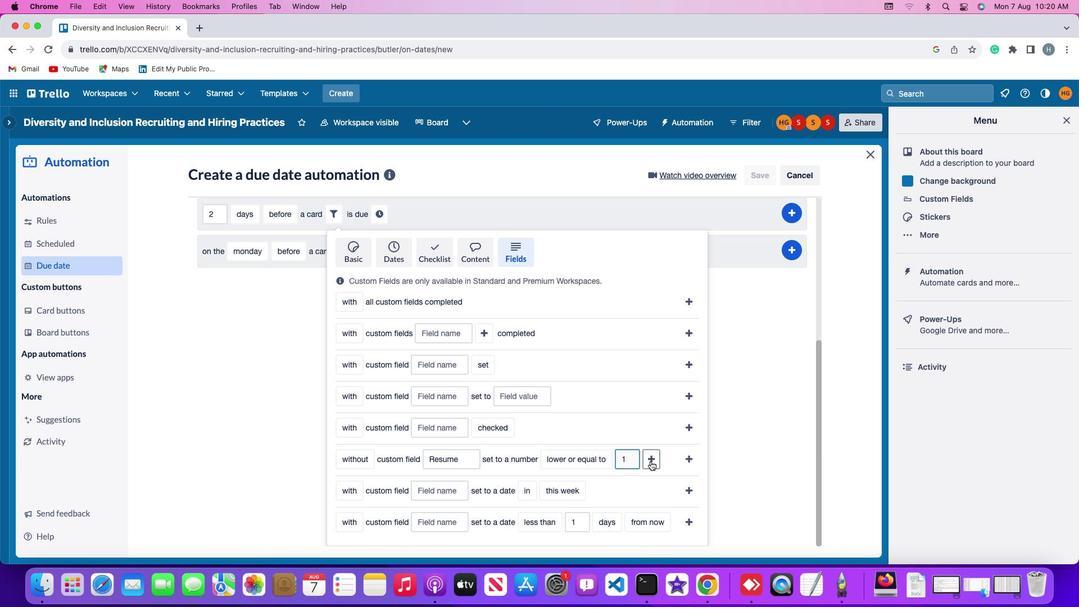 
Action: Mouse moved to (707, 479)
Screenshot: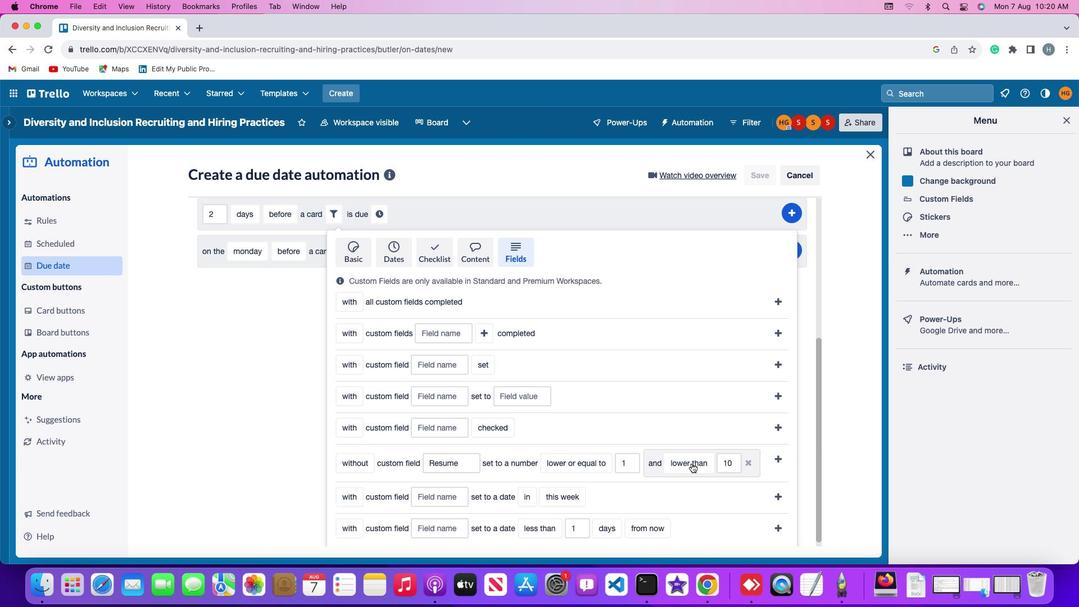 
Action: Mouse pressed left at (707, 479)
Screenshot: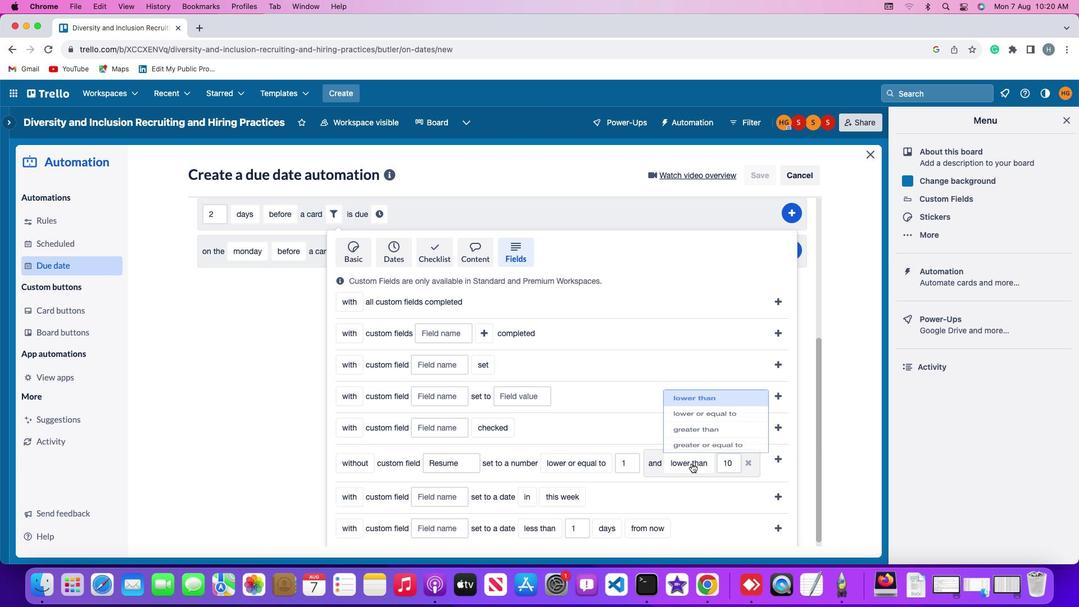 
Action: Mouse moved to (719, 456)
Screenshot: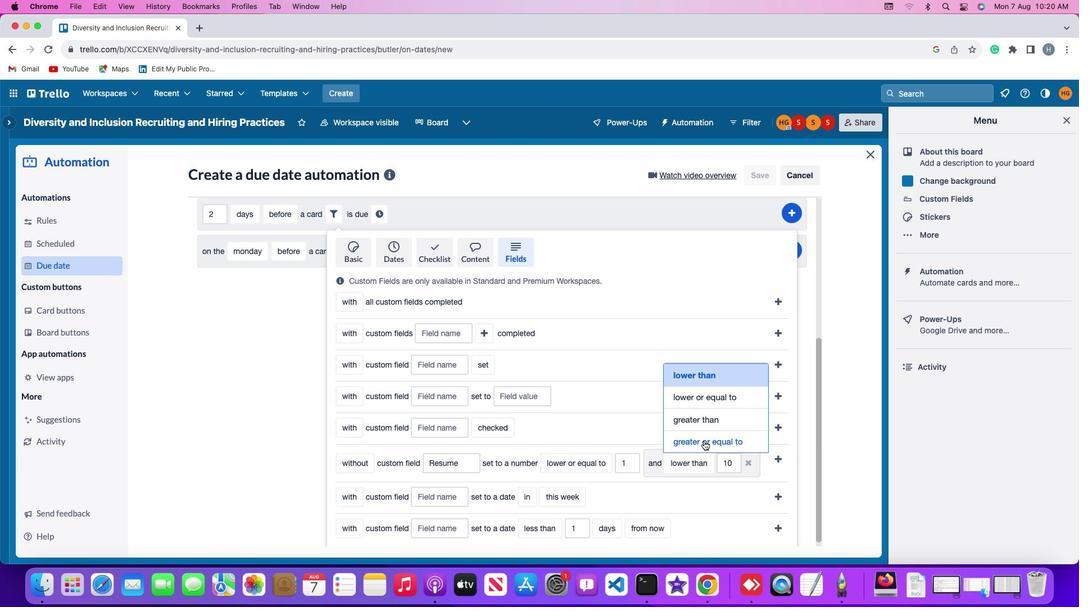 
Action: Mouse pressed left at (719, 456)
Screenshot: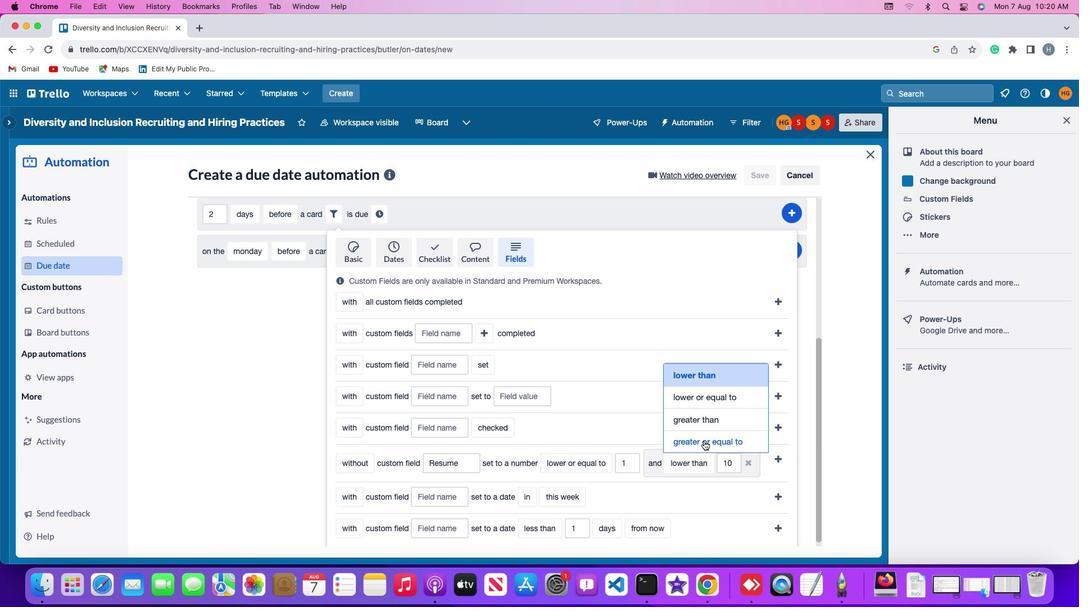 
Action: Mouse moved to (473, 496)
Screenshot: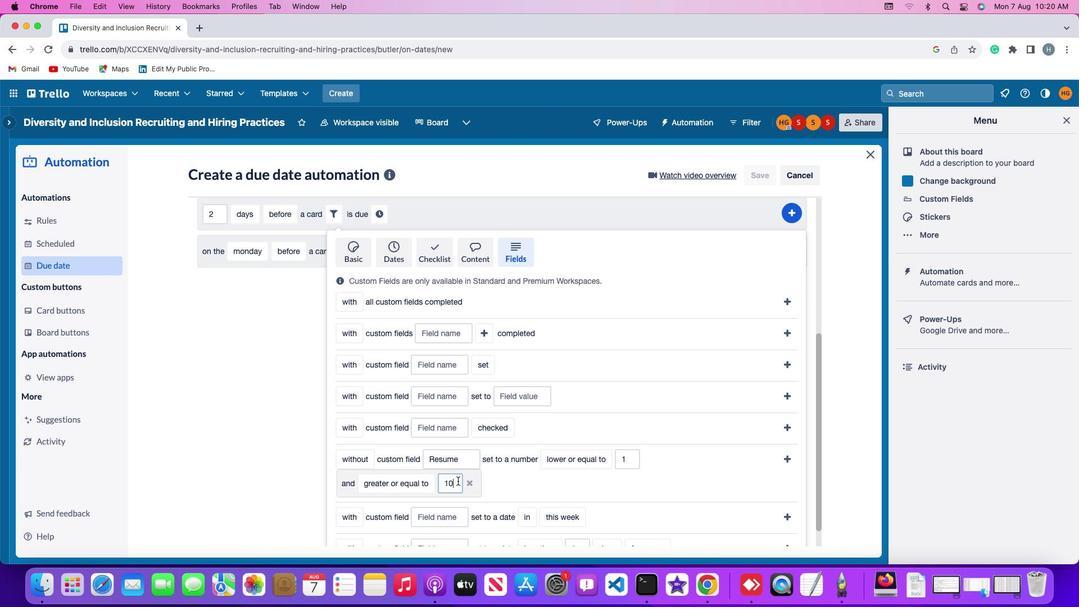 
Action: Mouse pressed left at (473, 496)
Screenshot: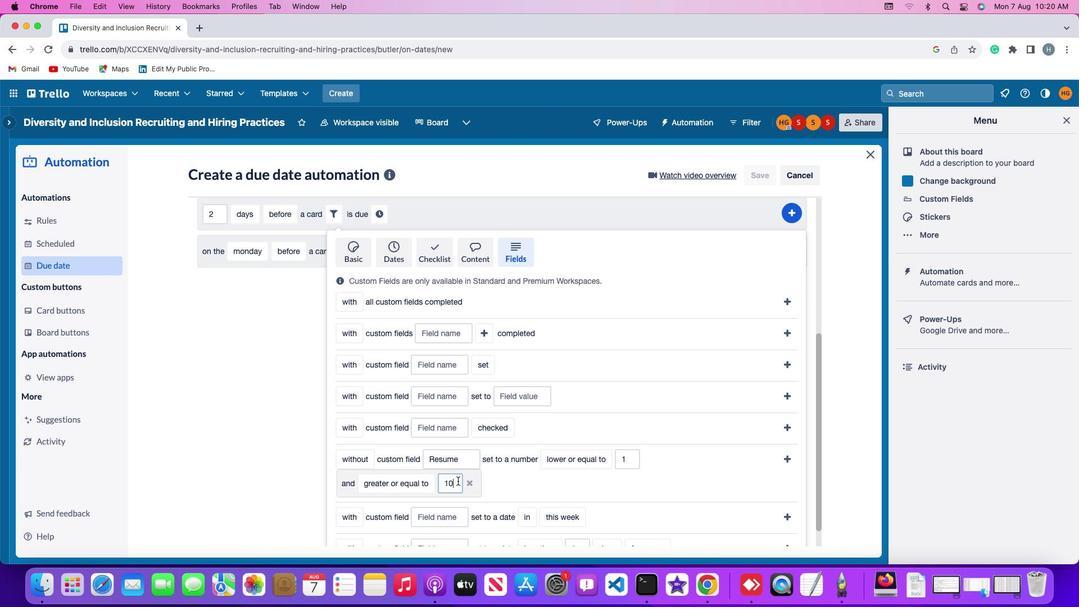 
Action: Mouse moved to (473, 496)
Screenshot: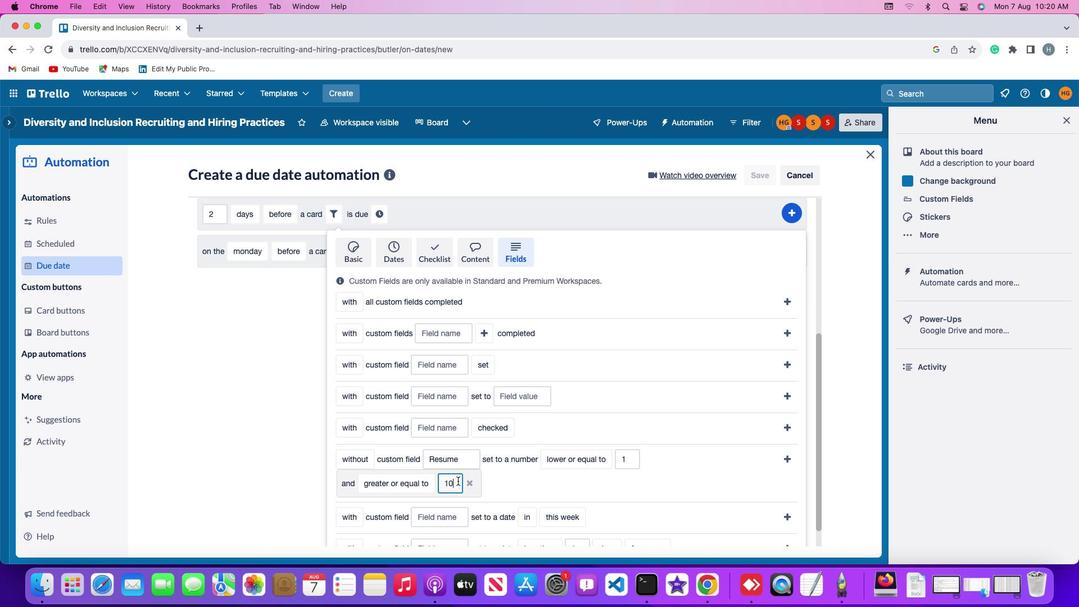 
Action: Key pressed Key.backspaceKey.backspace'1''0'
Screenshot: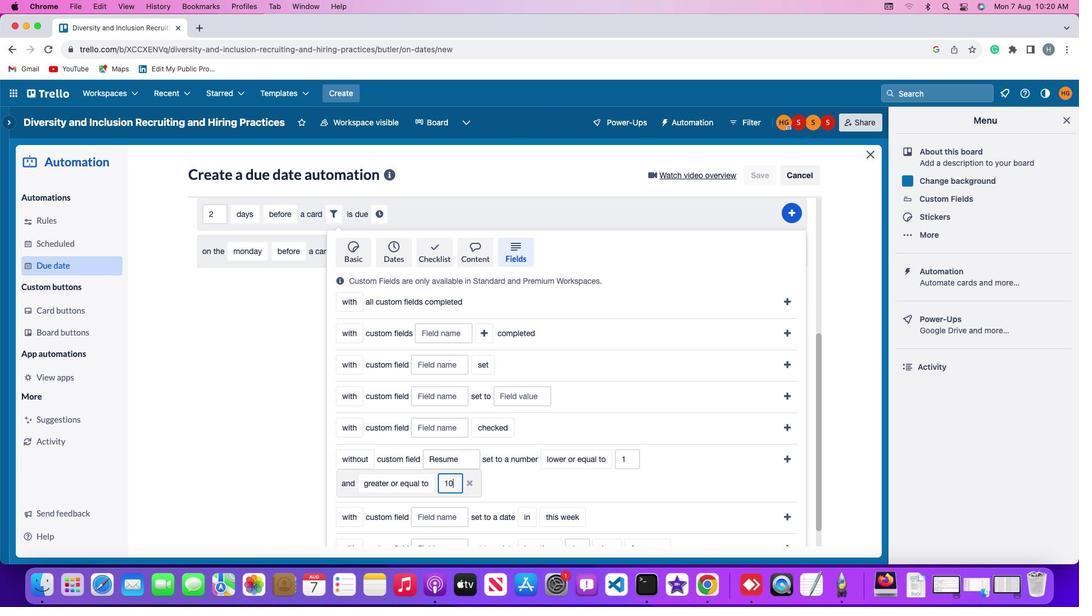 
Action: Mouse moved to (804, 473)
Screenshot: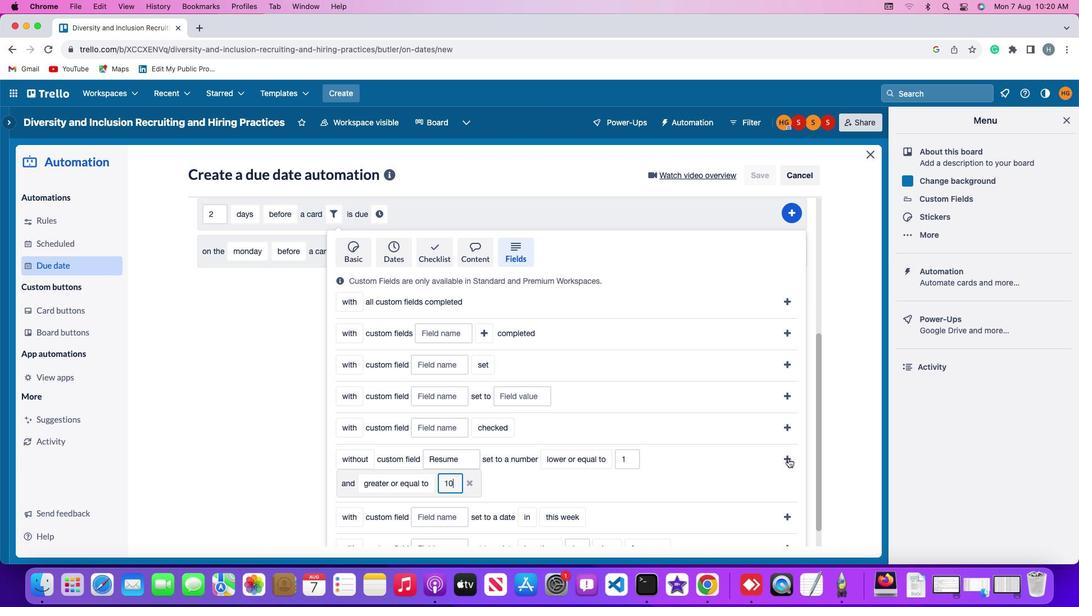 
Action: Mouse pressed left at (804, 473)
Screenshot: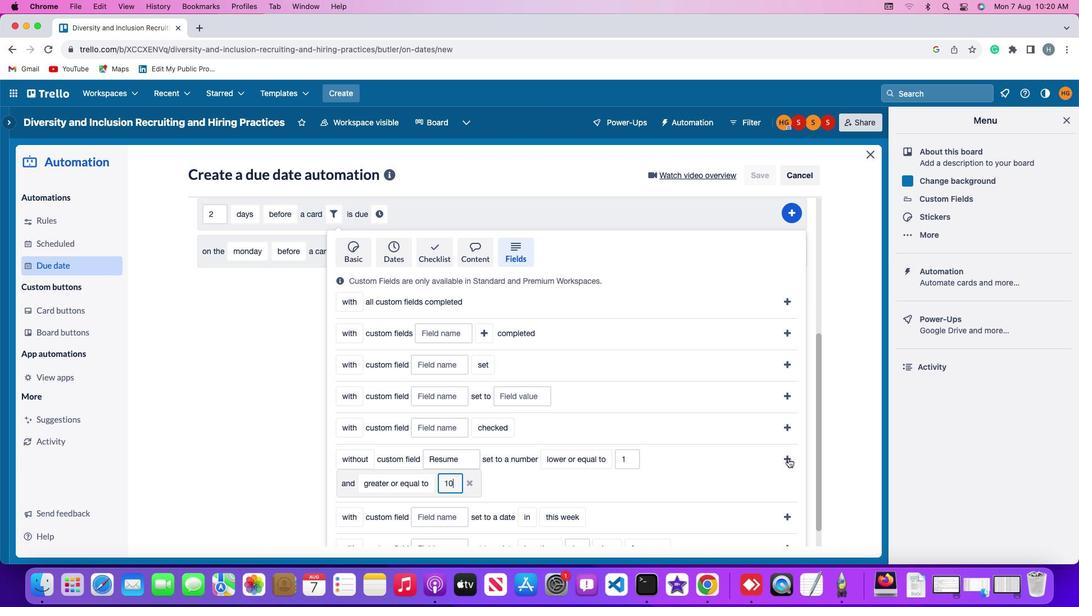 
Action: Mouse moved to (743, 468)
Screenshot: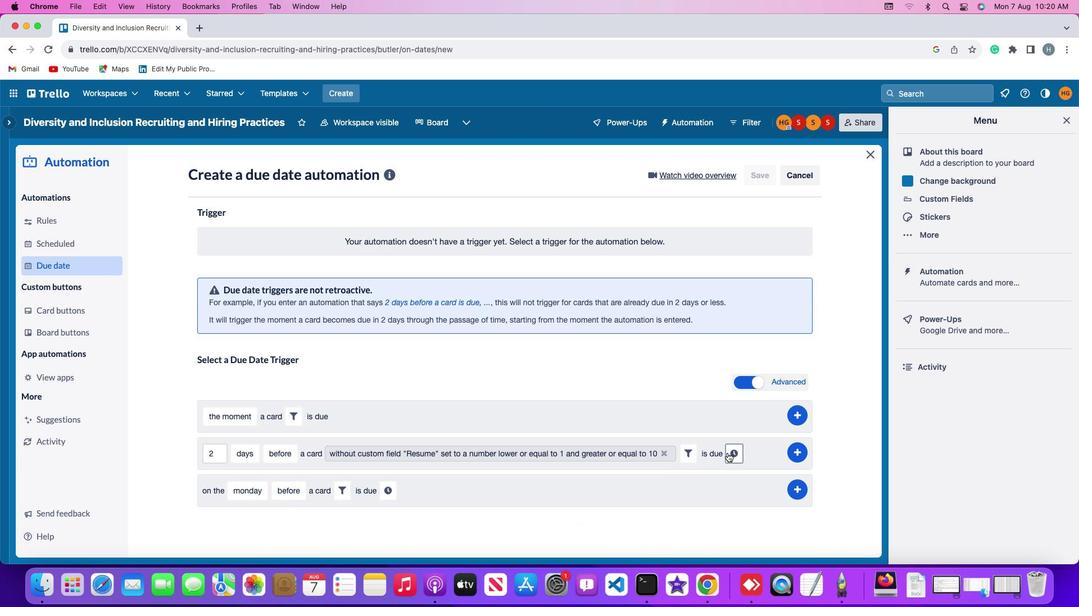 
Action: Mouse pressed left at (743, 468)
Screenshot: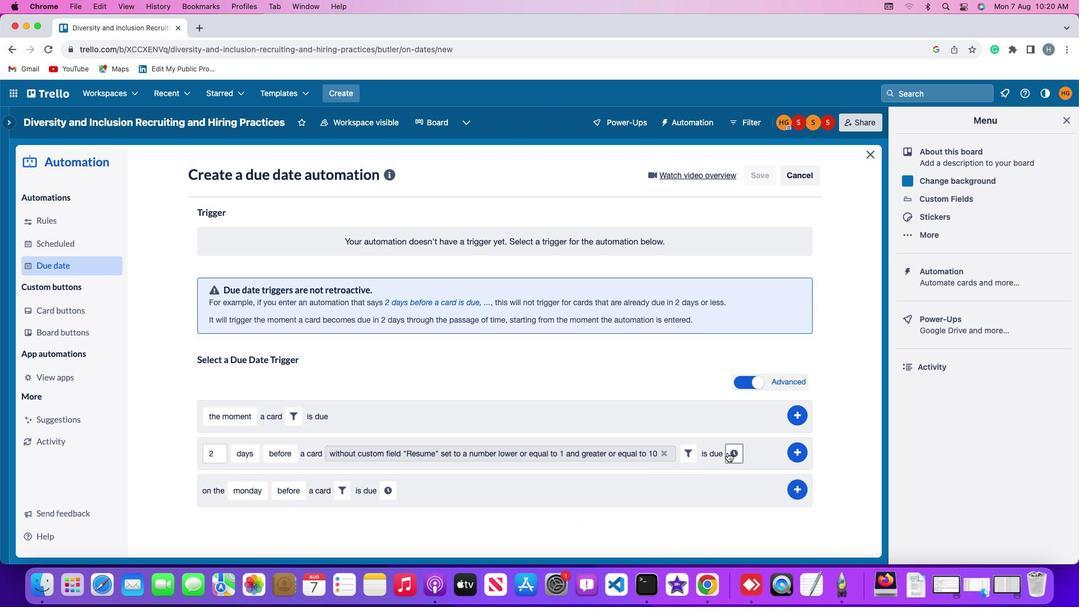 
Action: Mouse moved to (249, 494)
Screenshot: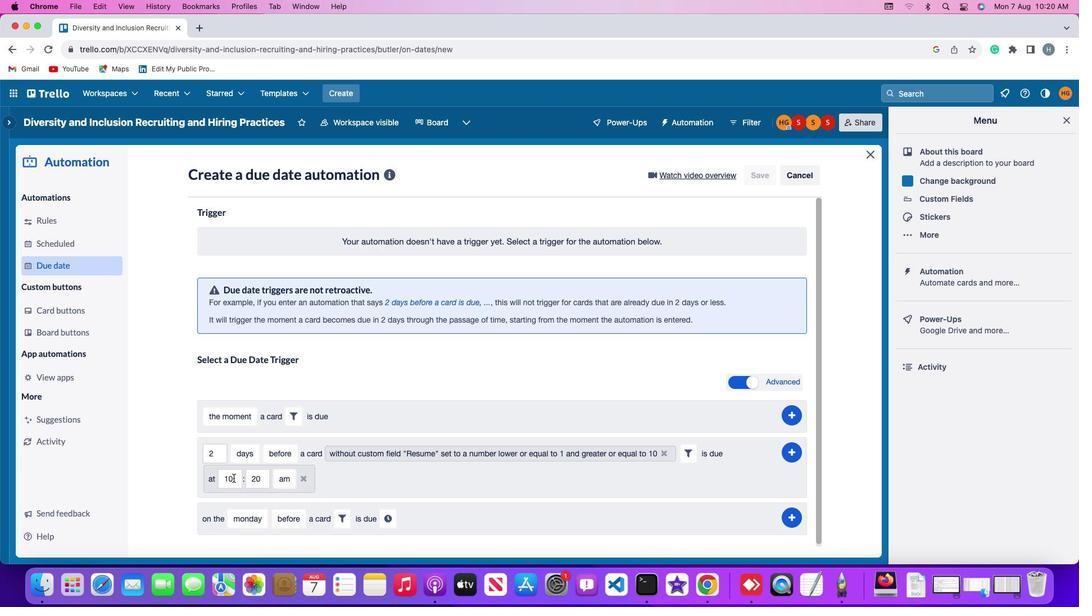 
Action: Mouse pressed left at (249, 494)
Screenshot: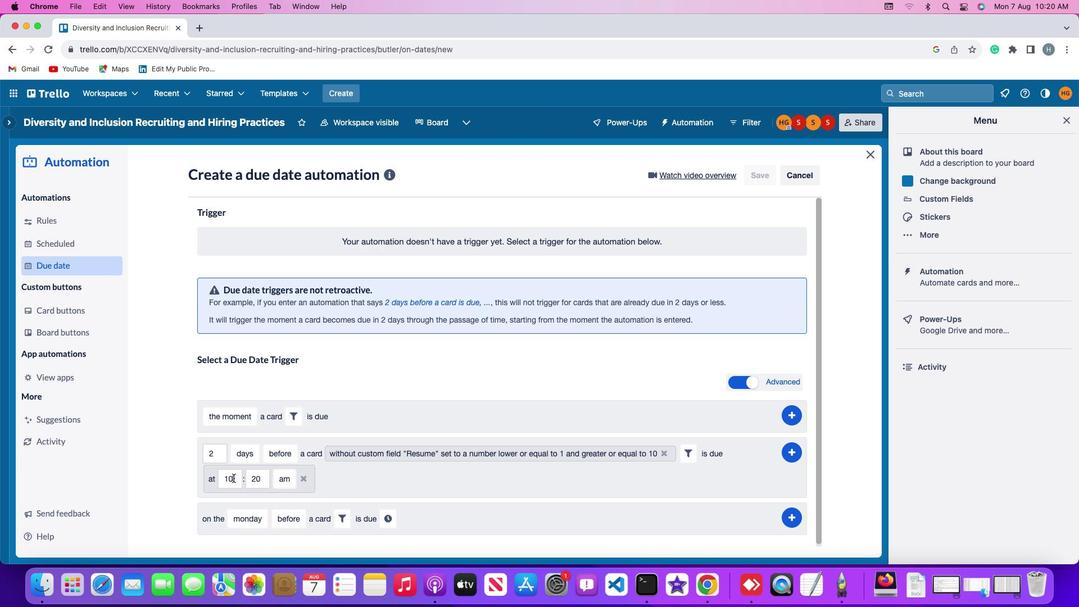 
Action: Mouse moved to (249, 493)
Screenshot: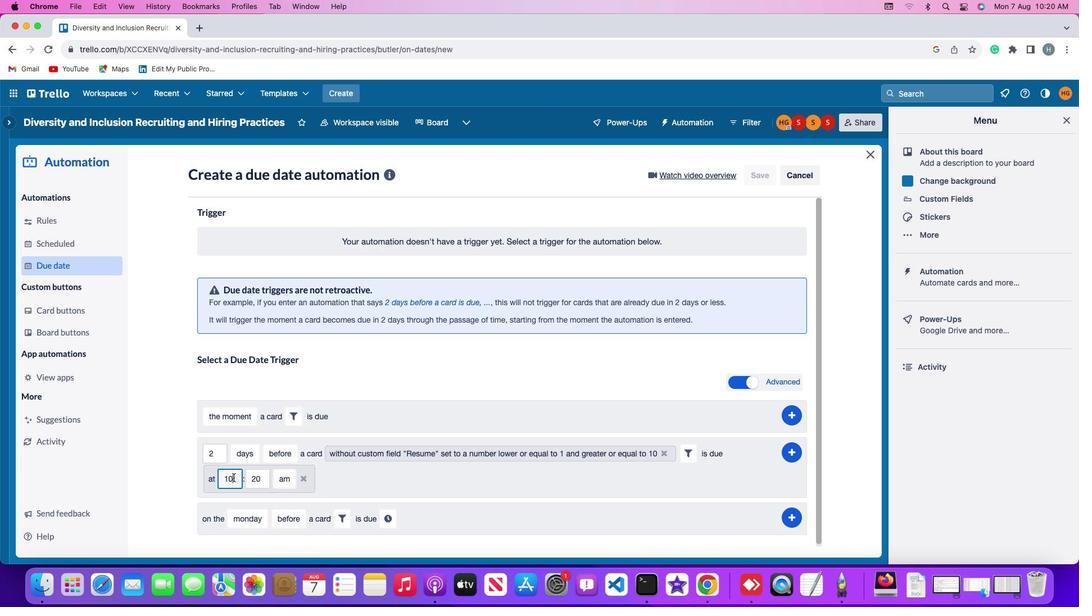 
Action: Key pressed Key.backspaceKey.backspace'1''1'
Screenshot: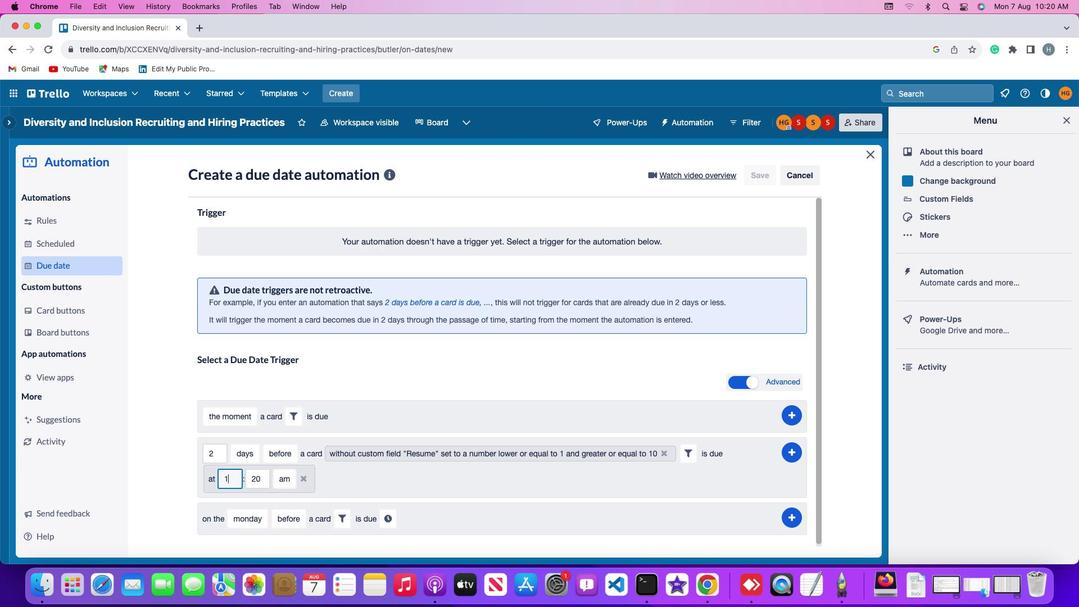 
Action: Mouse moved to (284, 492)
Screenshot: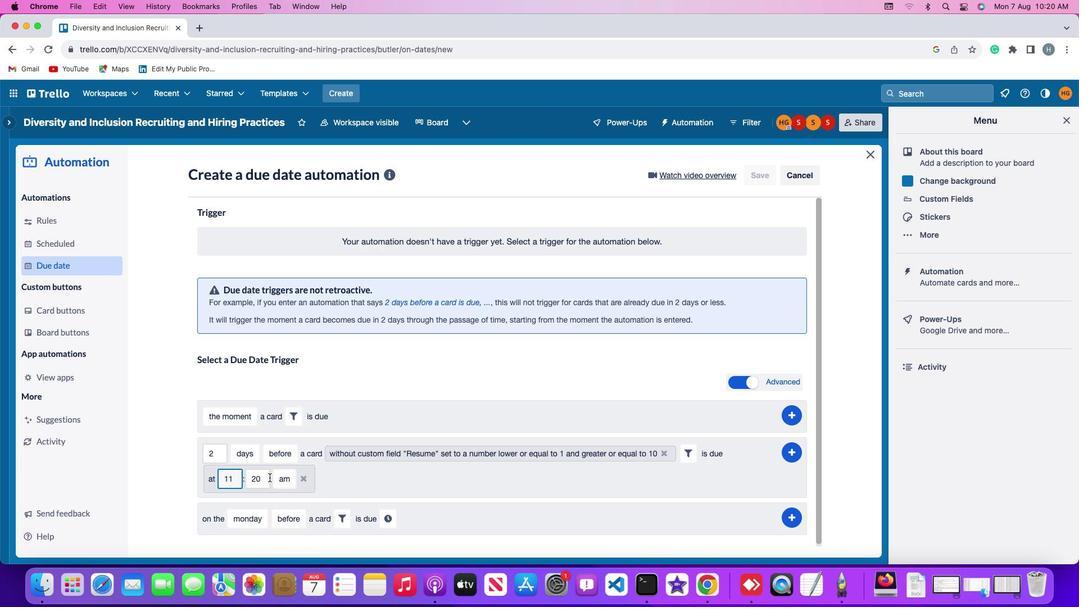 
Action: Mouse pressed left at (284, 492)
Screenshot: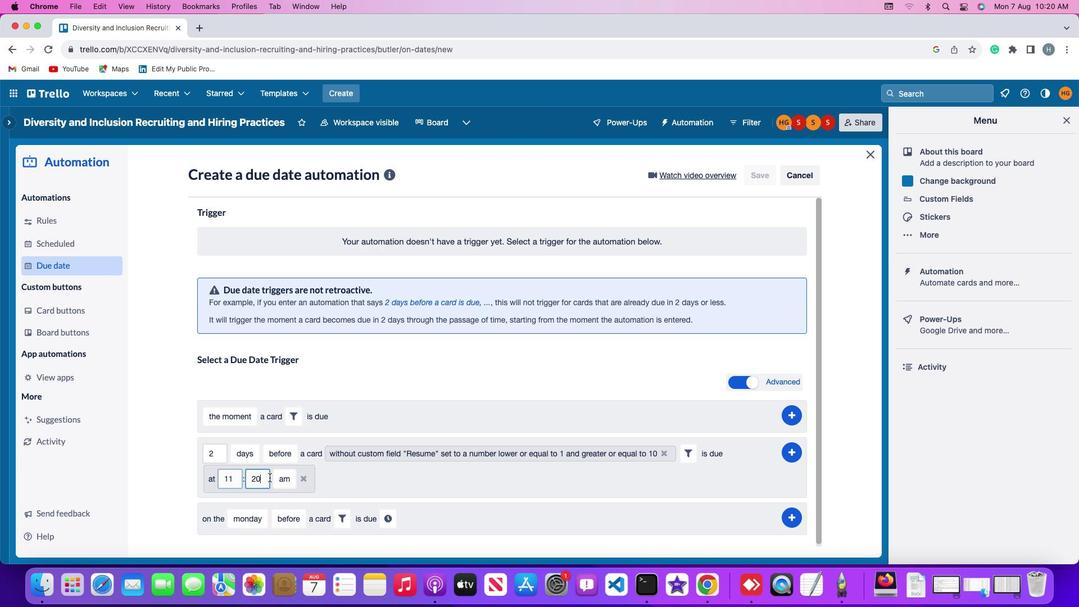 
Action: Key pressed Key.backspaceKey.backspace'0''0'
Screenshot: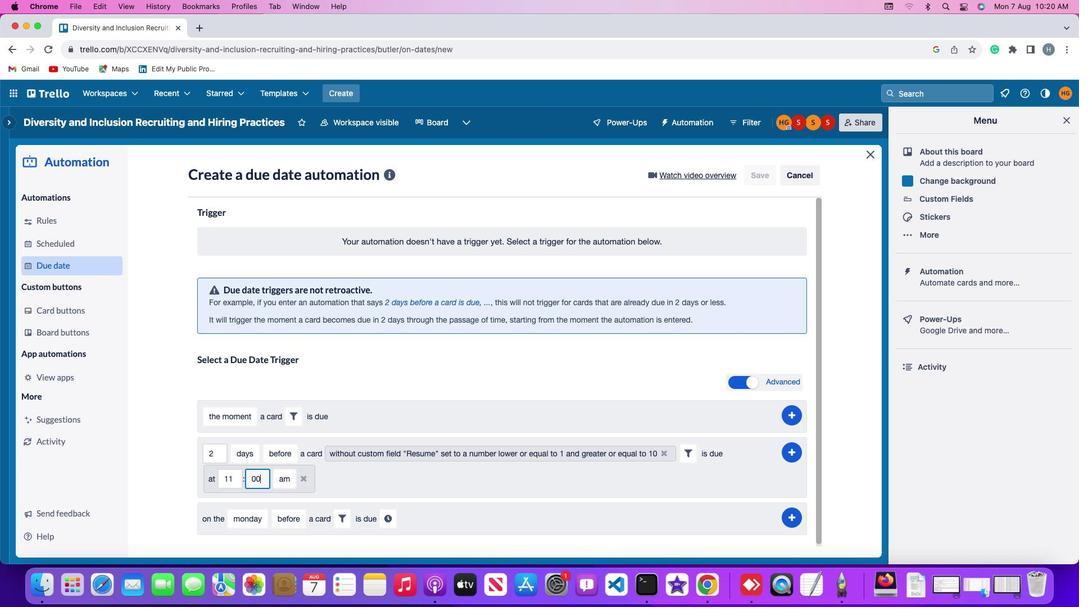 
Action: Mouse moved to (304, 493)
Screenshot: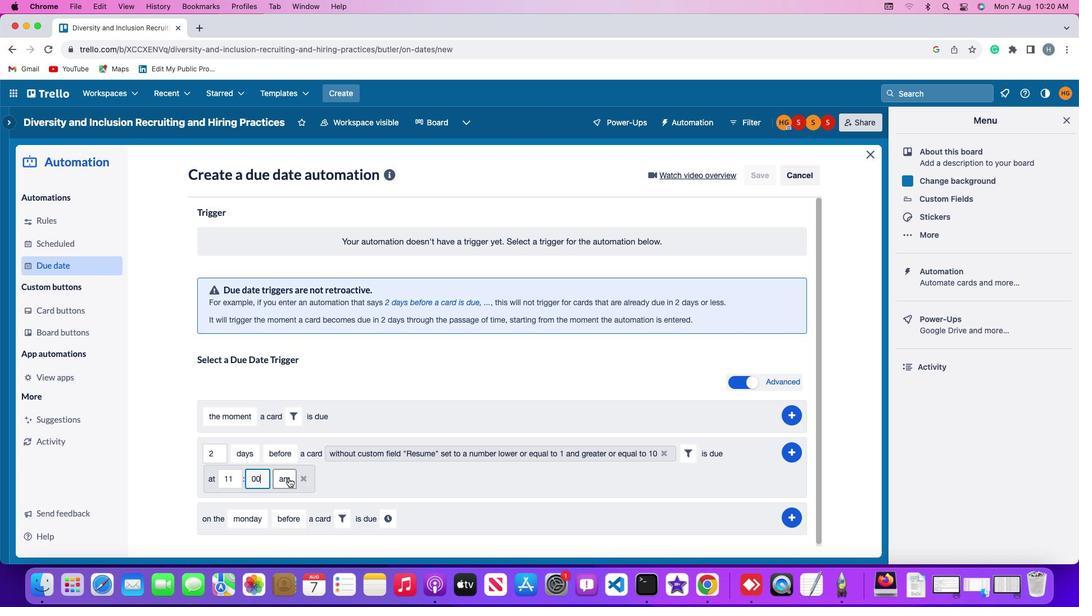 
Action: Mouse pressed left at (304, 493)
Screenshot: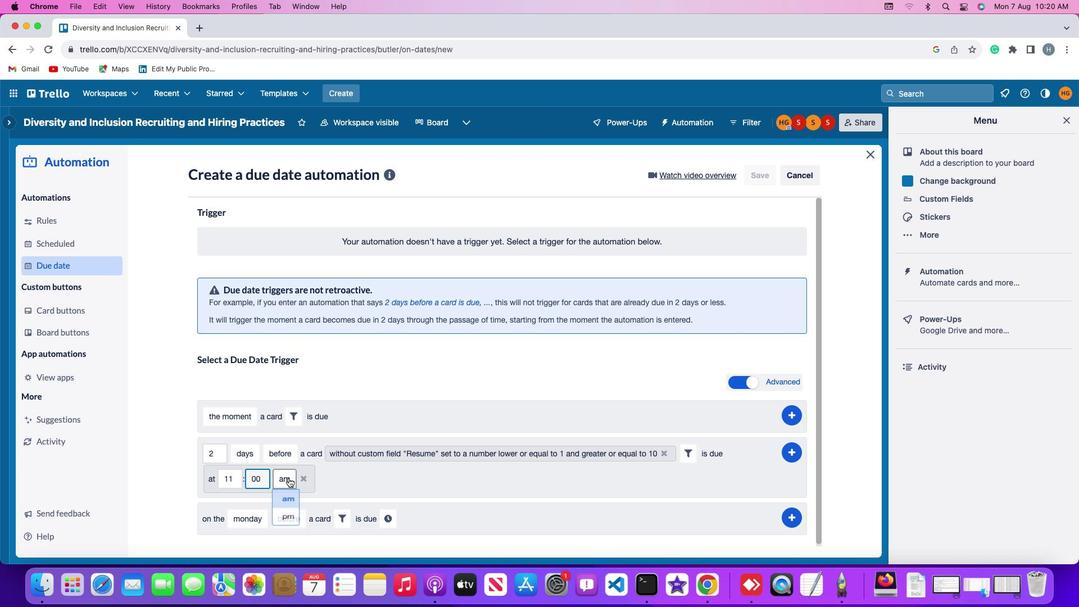 
Action: Mouse moved to (302, 511)
Screenshot: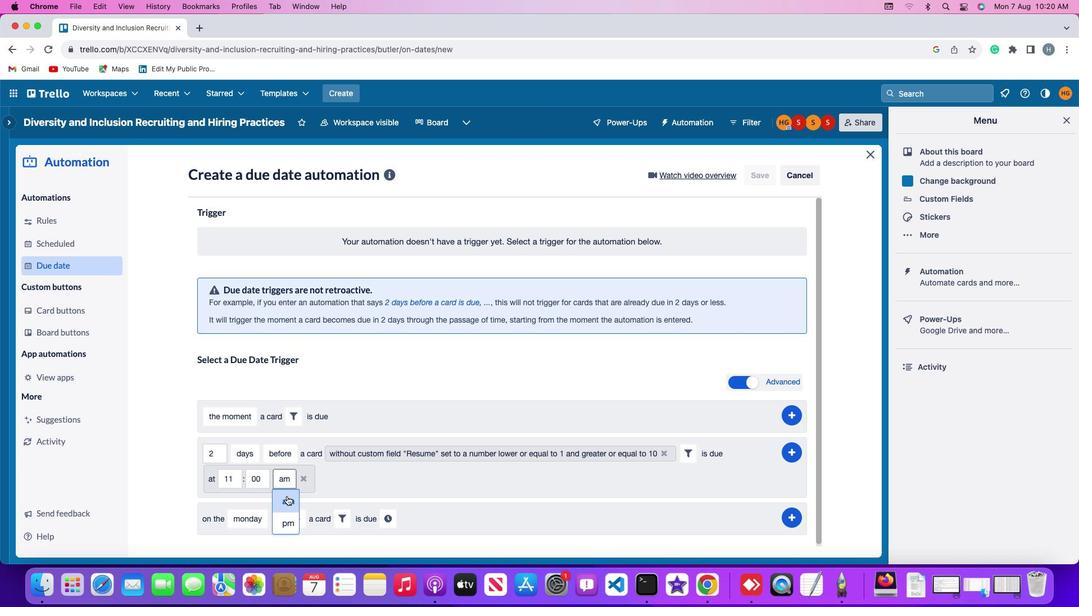 
Action: Mouse pressed left at (302, 511)
Screenshot: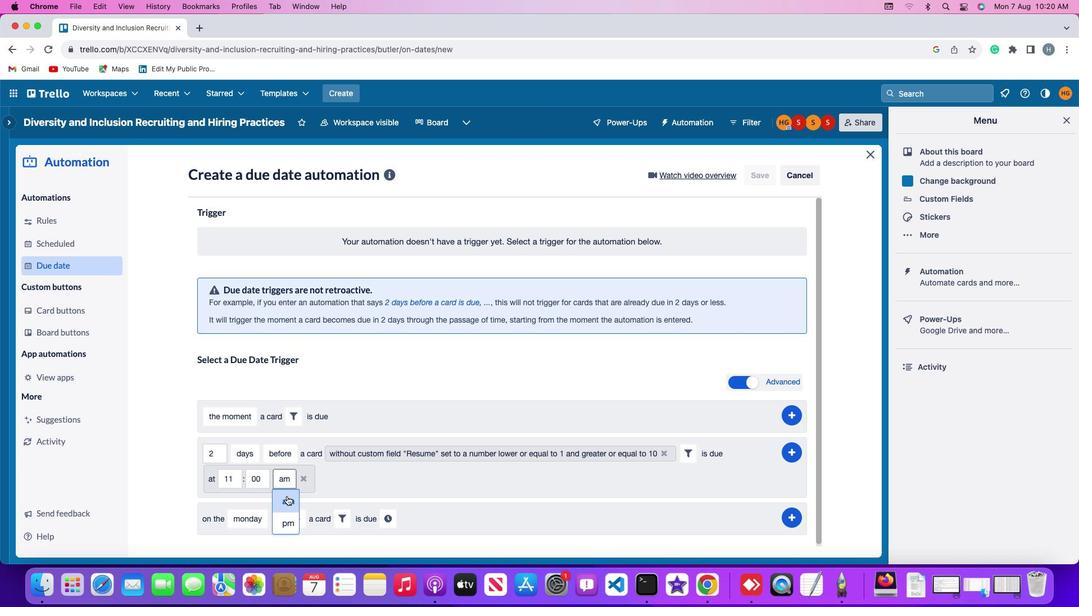 
Action: Mouse moved to (808, 468)
Screenshot: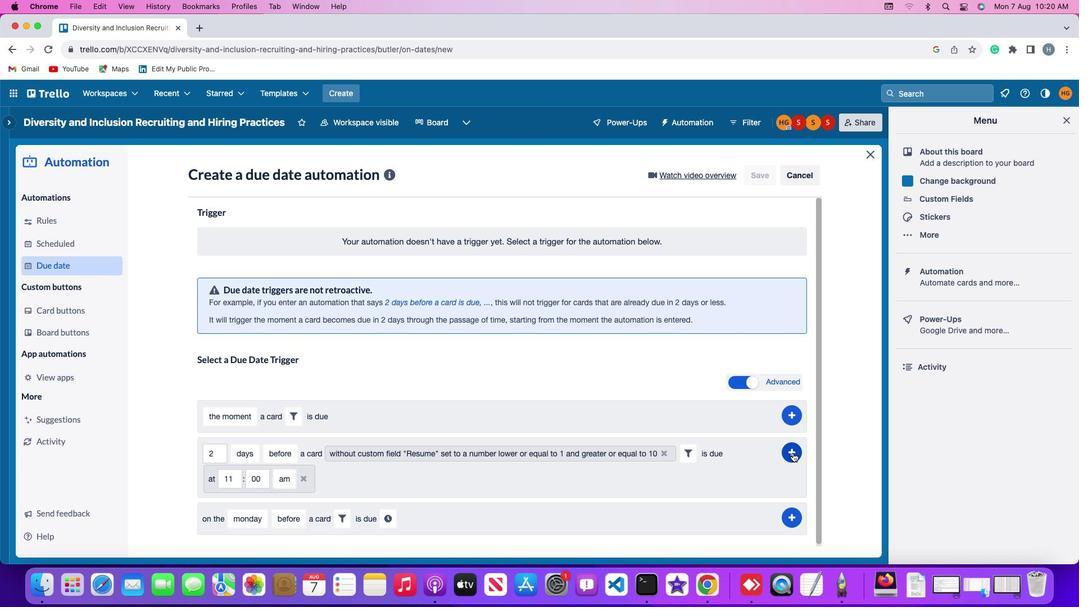 
Action: Mouse pressed left at (808, 468)
Screenshot: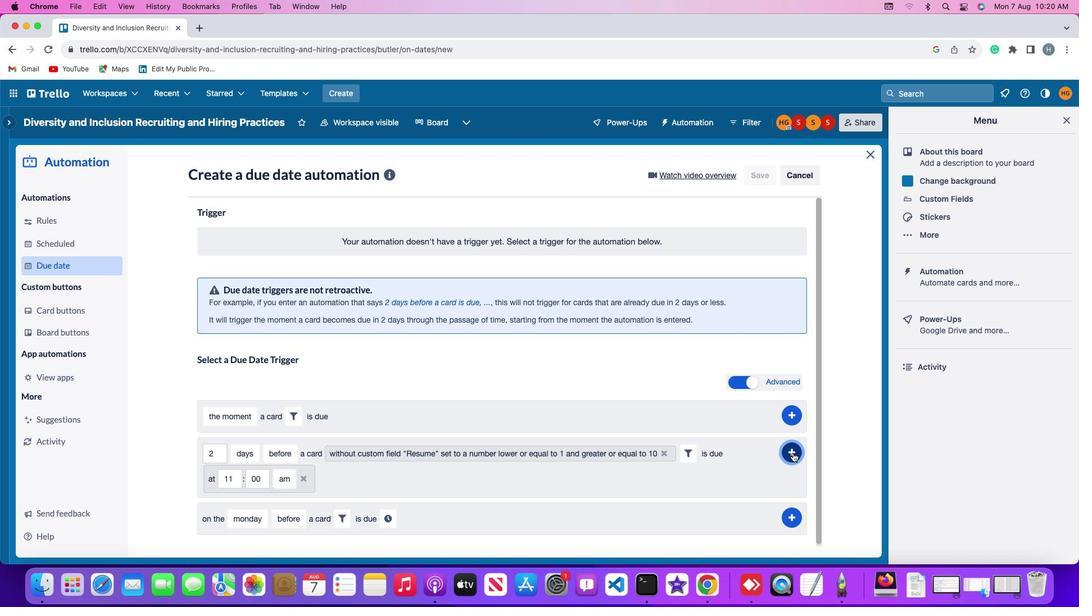 
Action: Mouse moved to (865, 355)
Screenshot: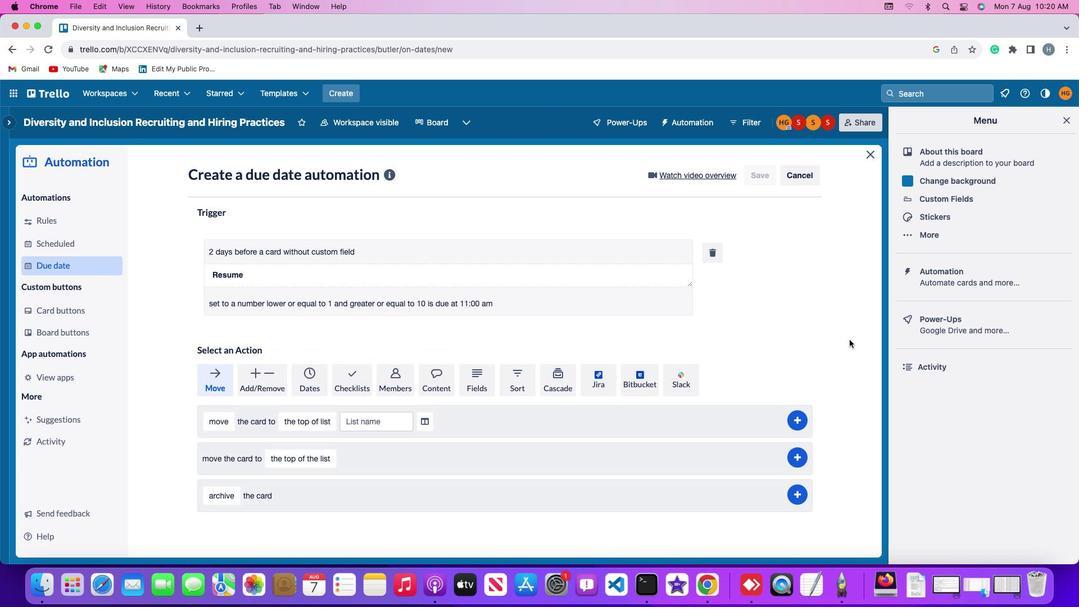 
